 Task: Find connections with filter location Spárti with filter topic #technologywith filter profile language French with filter current company SLK with filter school JIS College of Engineering with filter industry Pharmaceutical Manufacturing with filter service category Market Research with filter keywords title Actor
Action: Mouse moved to (279, 199)
Screenshot: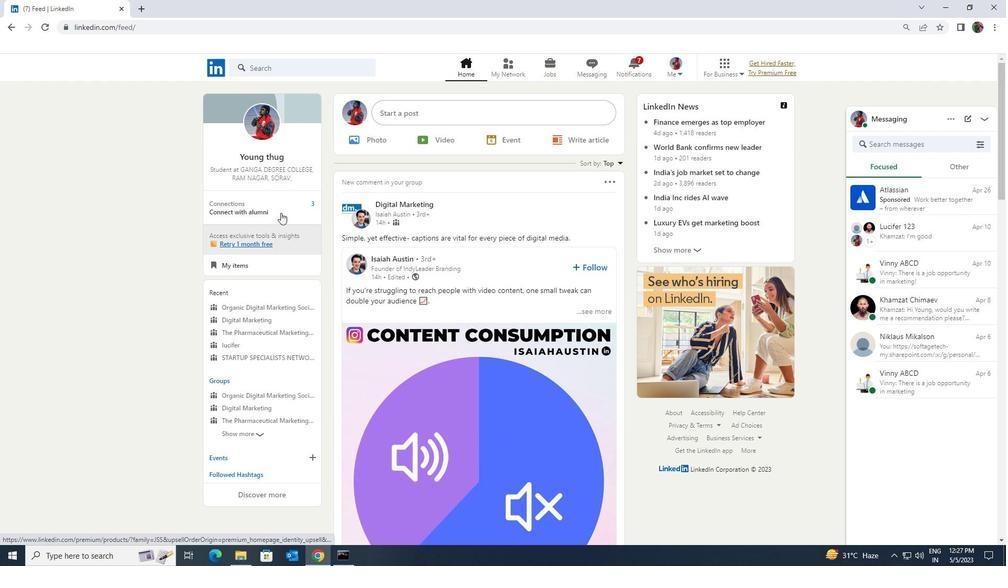
Action: Mouse pressed left at (279, 199)
Screenshot: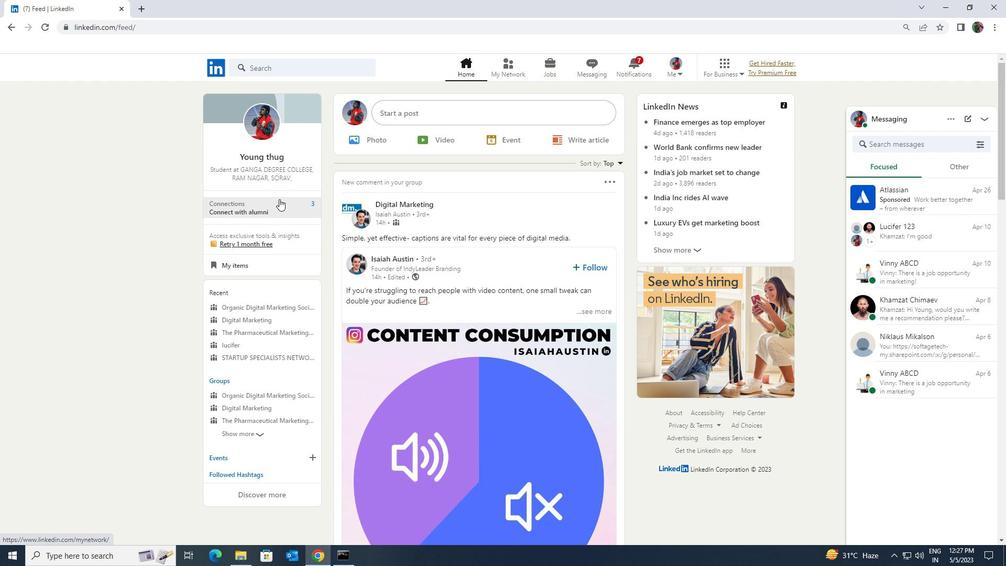 
Action: Mouse moved to (271, 127)
Screenshot: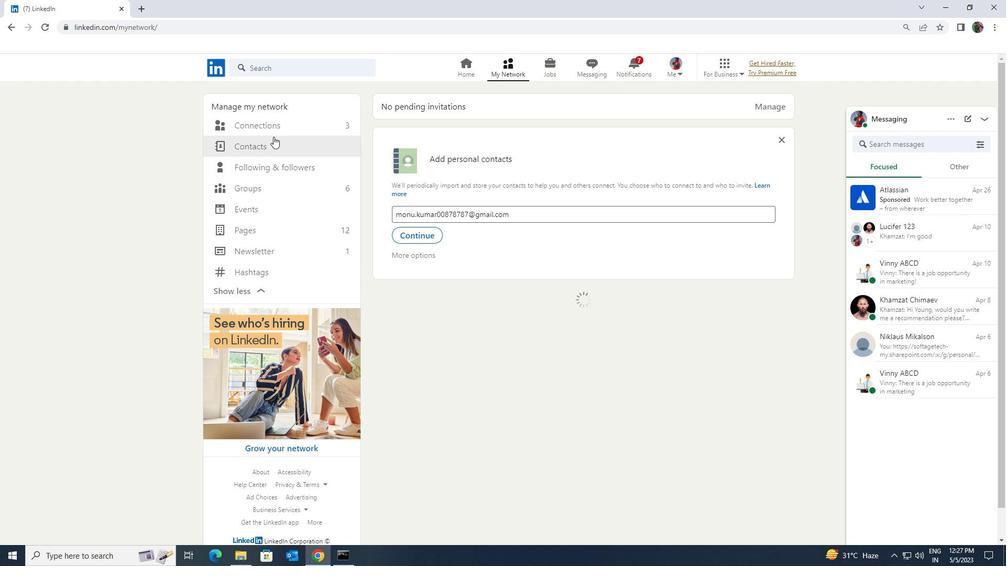 
Action: Mouse pressed left at (271, 127)
Screenshot: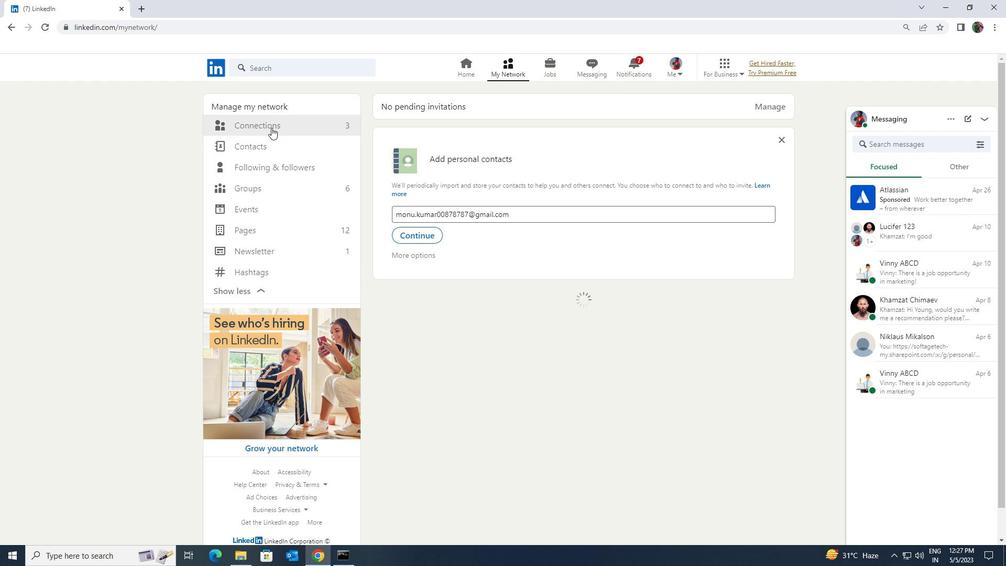 
Action: Mouse moved to (558, 122)
Screenshot: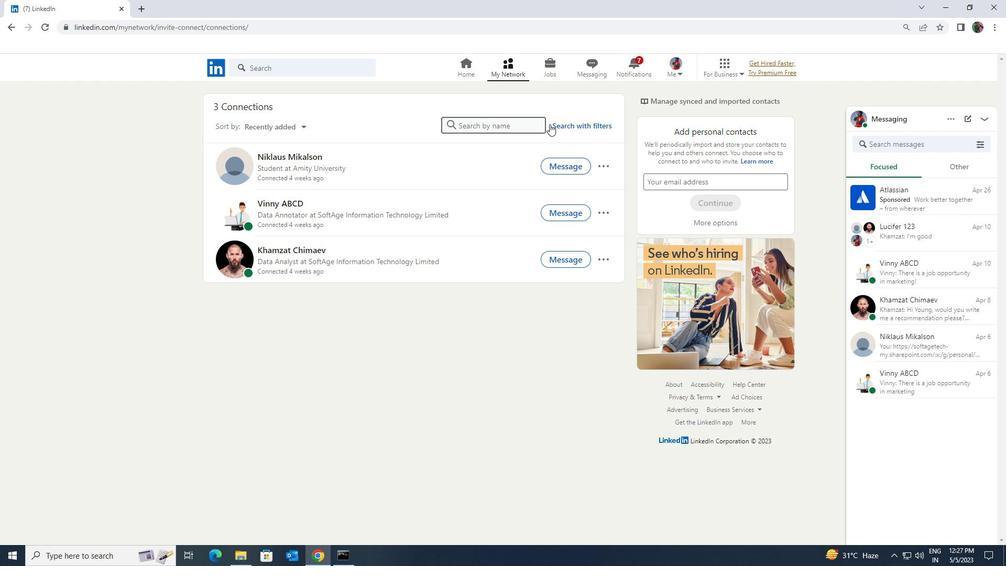 
Action: Mouse pressed left at (558, 122)
Screenshot: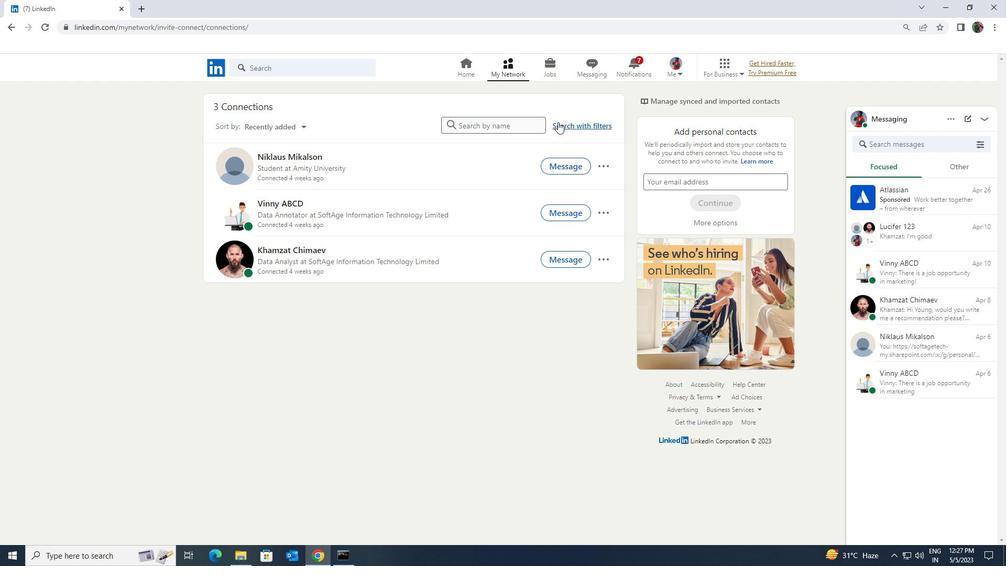 
Action: Mouse moved to (542, 96)
Screenshot: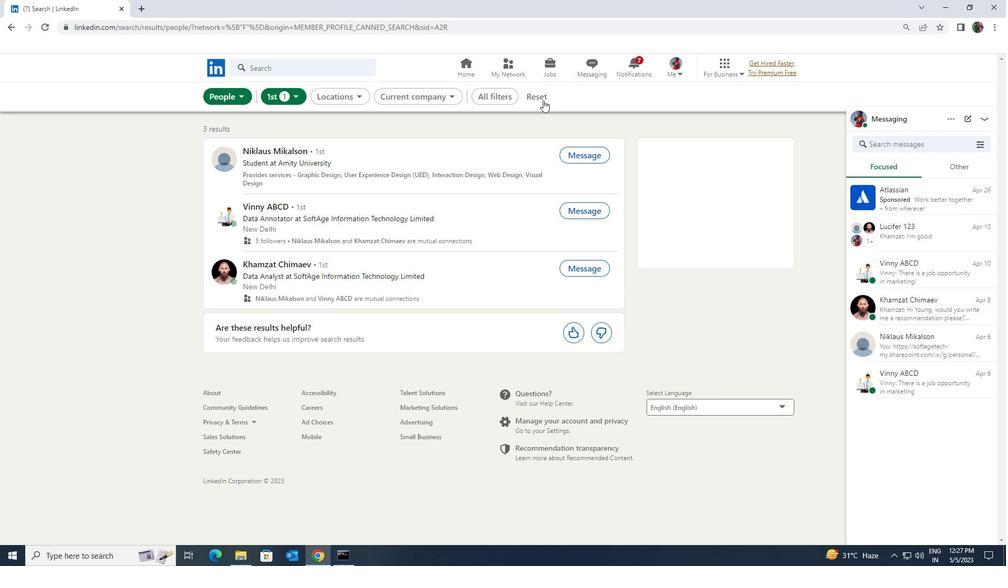 
Action: Mouse pressed left at (542, 96)
Screenshot: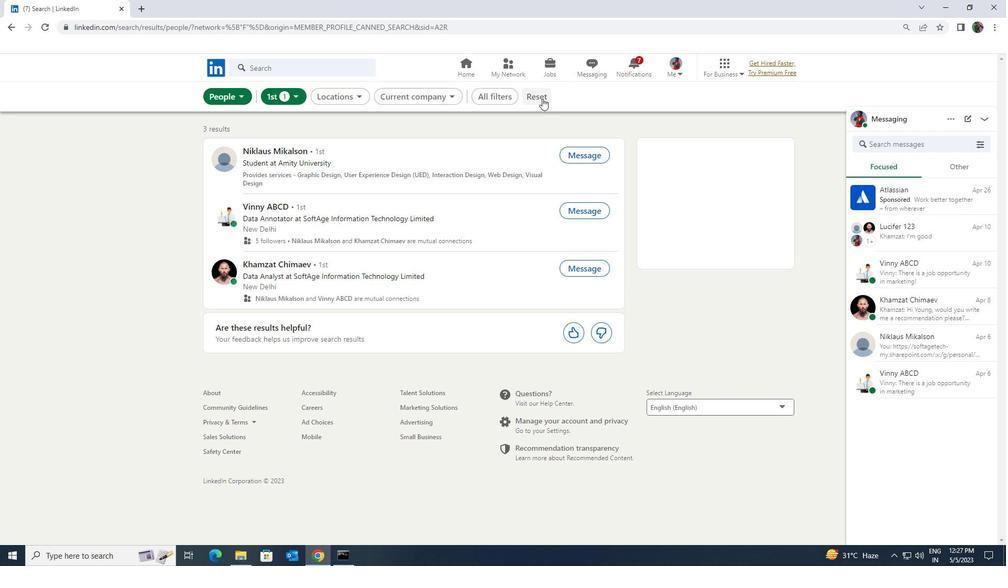 
Action: Mouse moved to (534, 98)
Screenshot: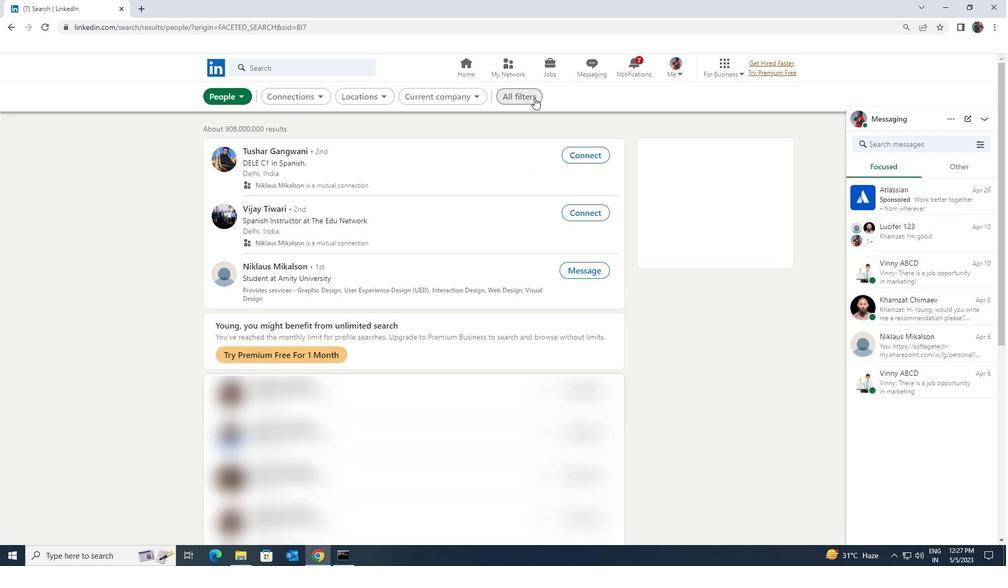 
Action: Mouse pressed left at (534, 98)
Screenshot: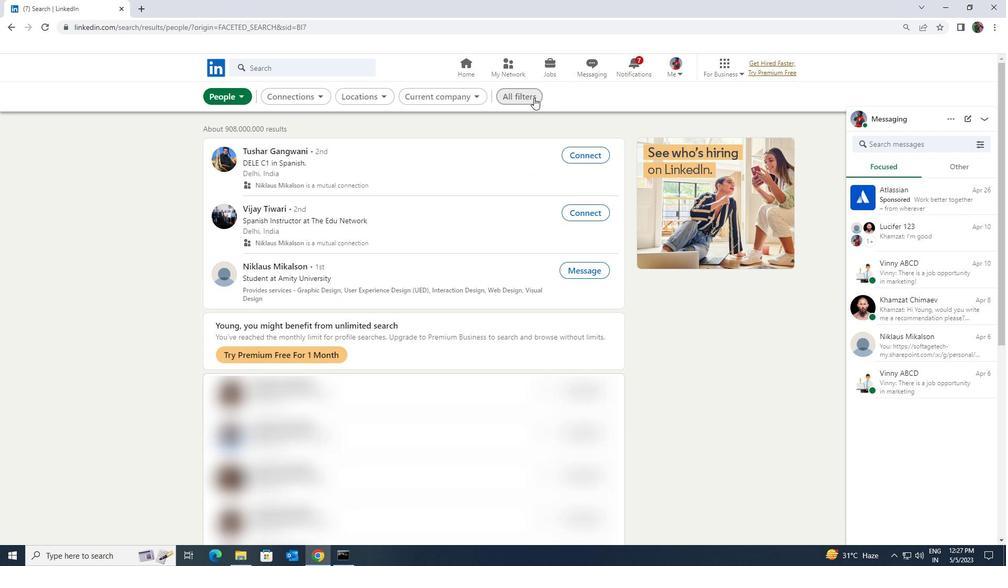 
Action: Mouse moved to (868, 406)
Screenshot: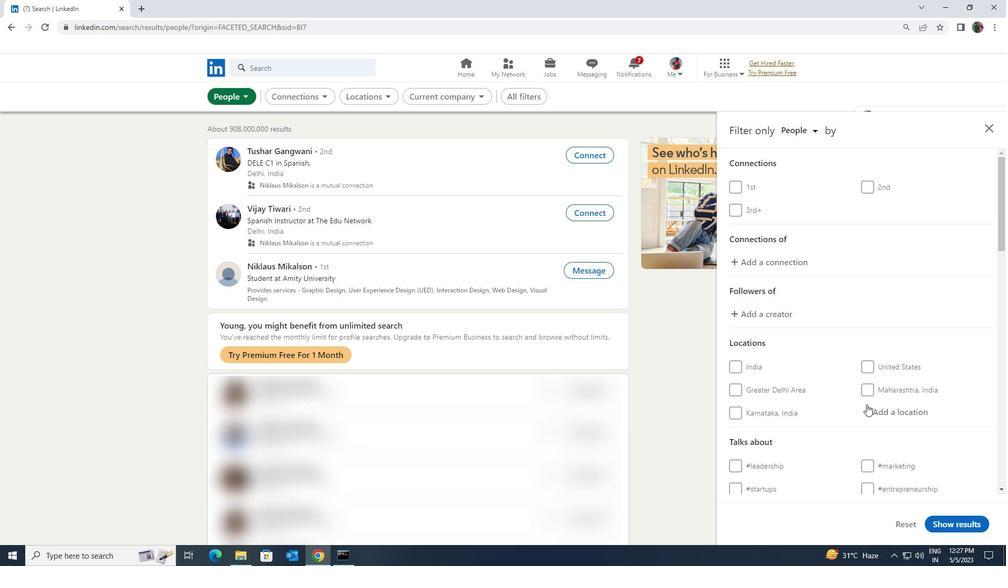 
Action: Mouse pressed left at (868, 406)
Screenshot: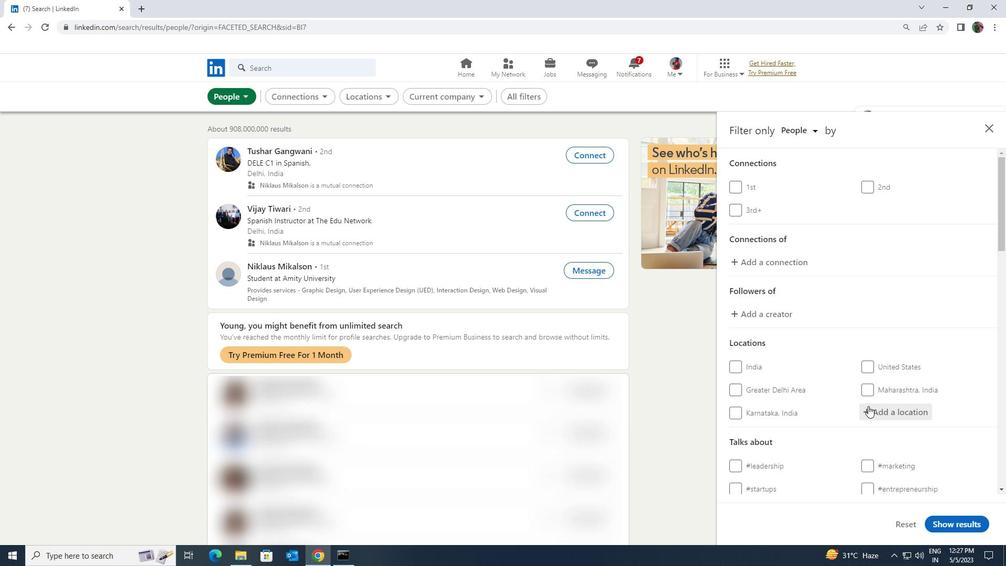 
Action: Mouse moved to (869, 406)
Screenshot: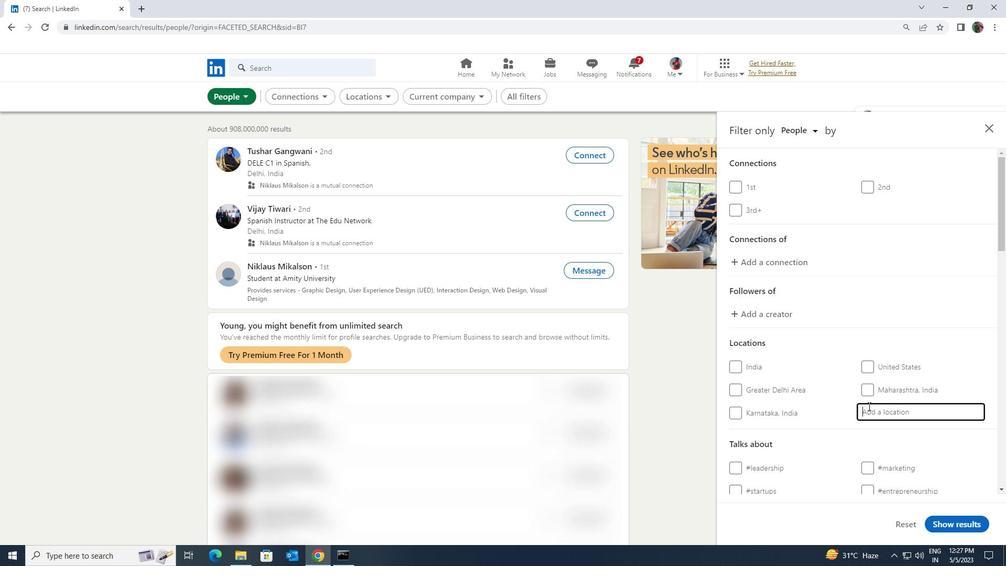 
Action: Key pressed <Key.shift><Key.shift><Key.shift>SPARTI
Screenshot: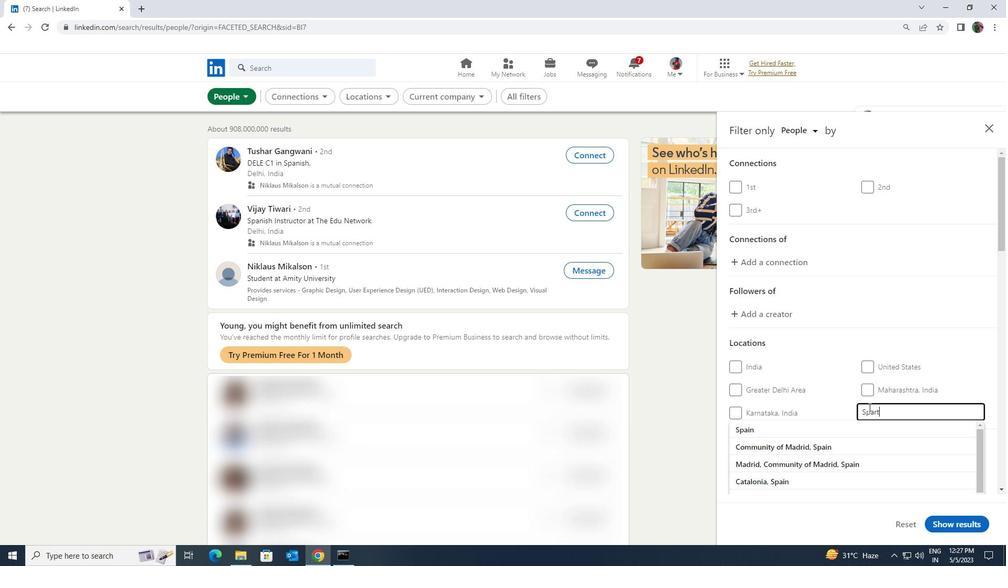 
Action: Mouse moved to (867, 420)
Screenshot: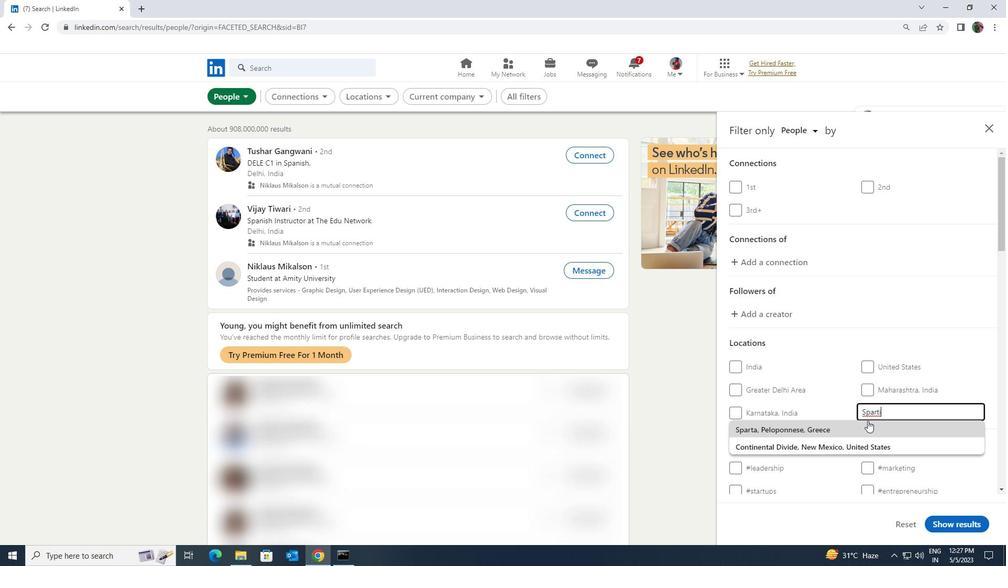 
Action: Mouse pressed left at (867, 420)
Screenshot: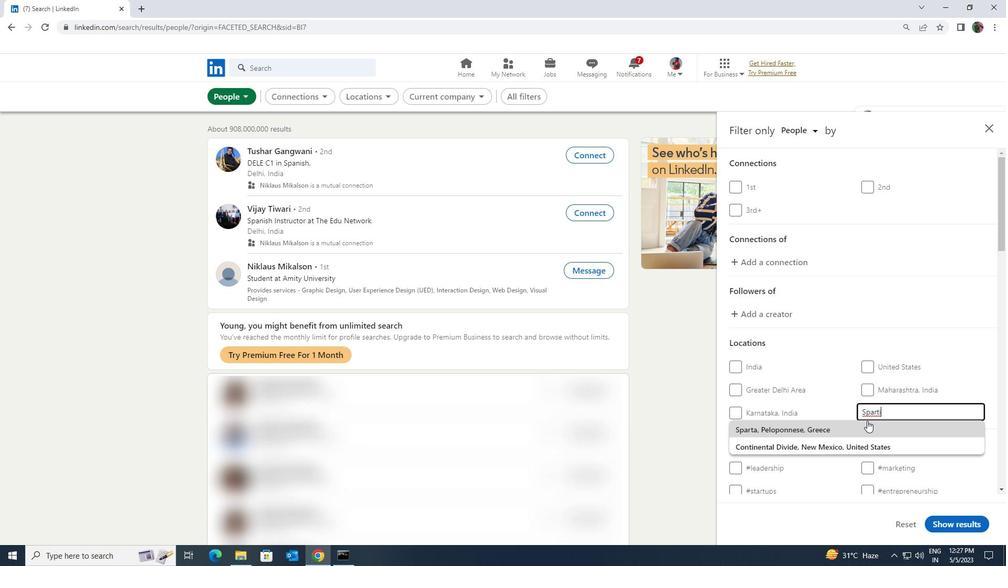 
Action: Mouse scrolled (867, 420) with delta (0, 0)
Screenshot: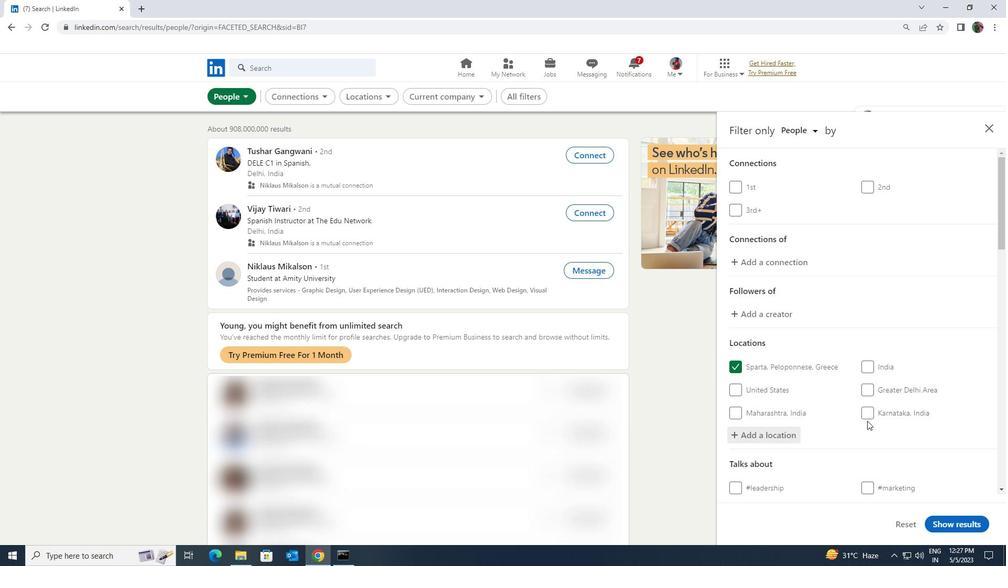 
Action: Mouse scrolled (867, 420) with delta (0, 0)
Screenshot: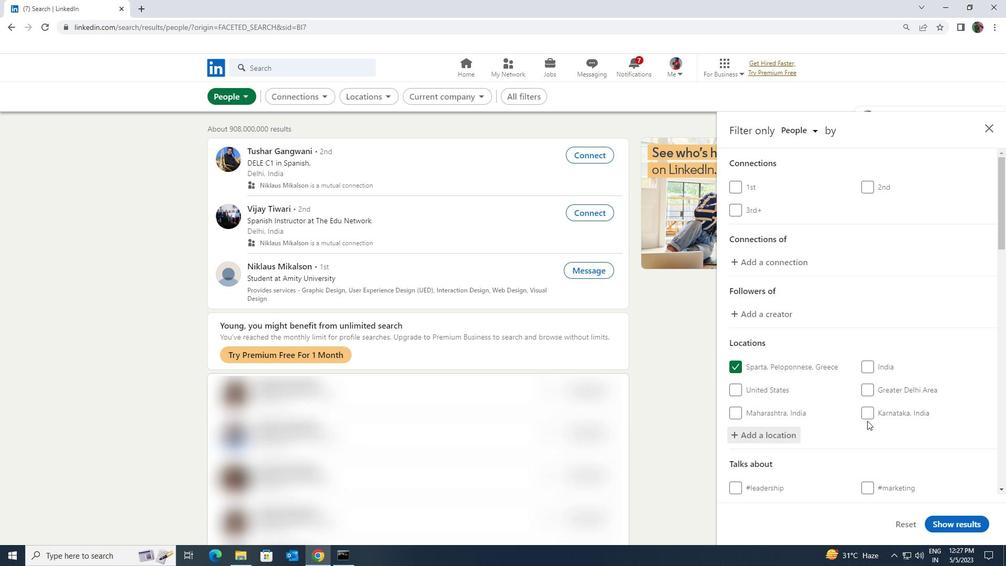 
Action: Mouse moved to (872, 421)
Screenshot: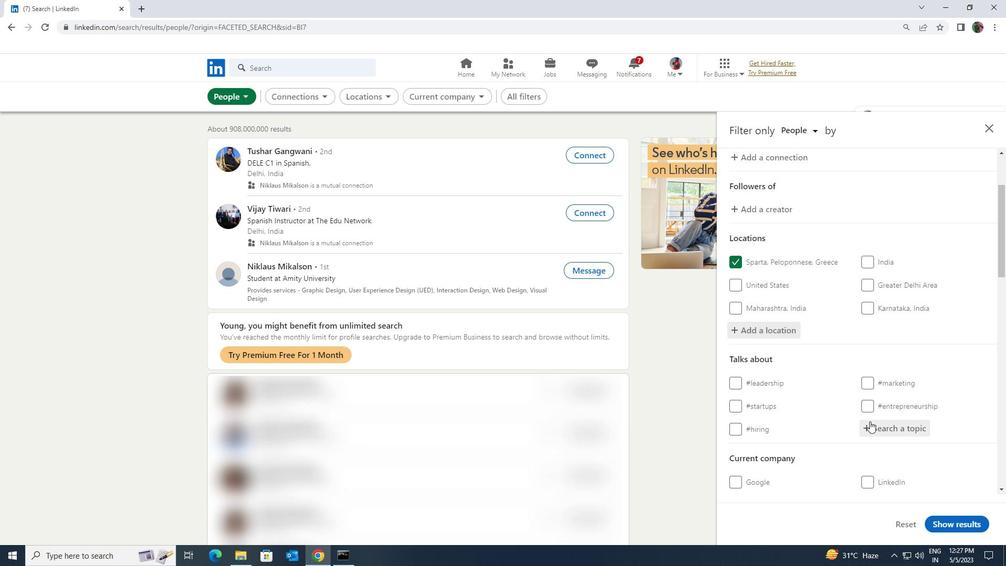 
Action: Mouse pressed left at (872, 421)
Screenshot: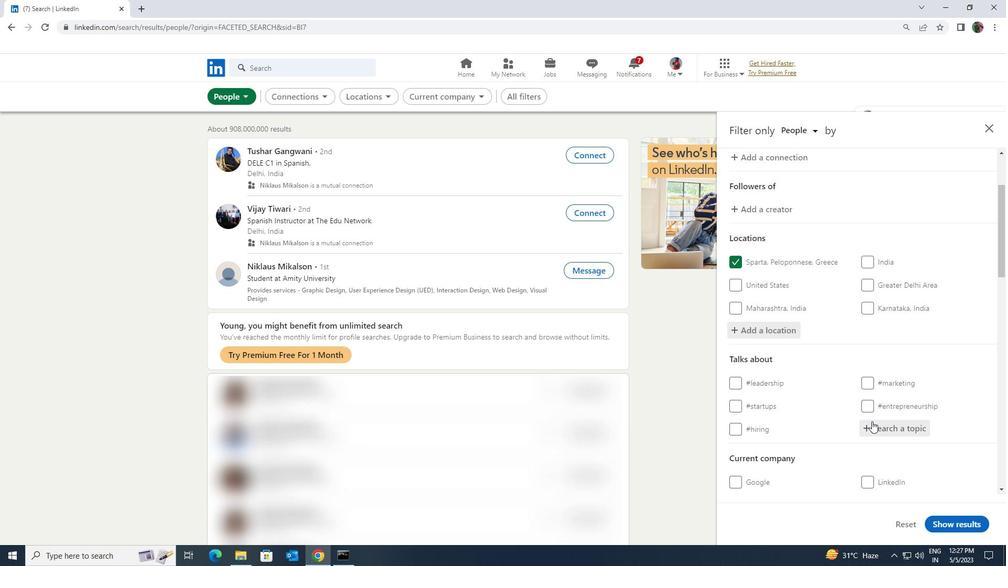 
Action: Key pressed <Key.shift><Key.shift><Key.shift><Key.shift>TECHNOLOGY
Screenshot: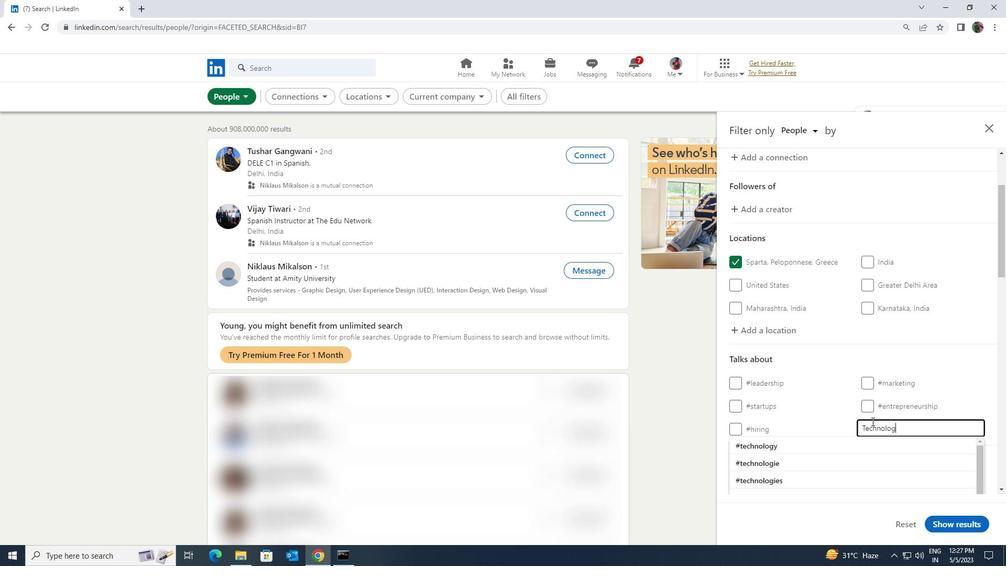 
Action: Mouse moved to (869, 439)
Screenshot: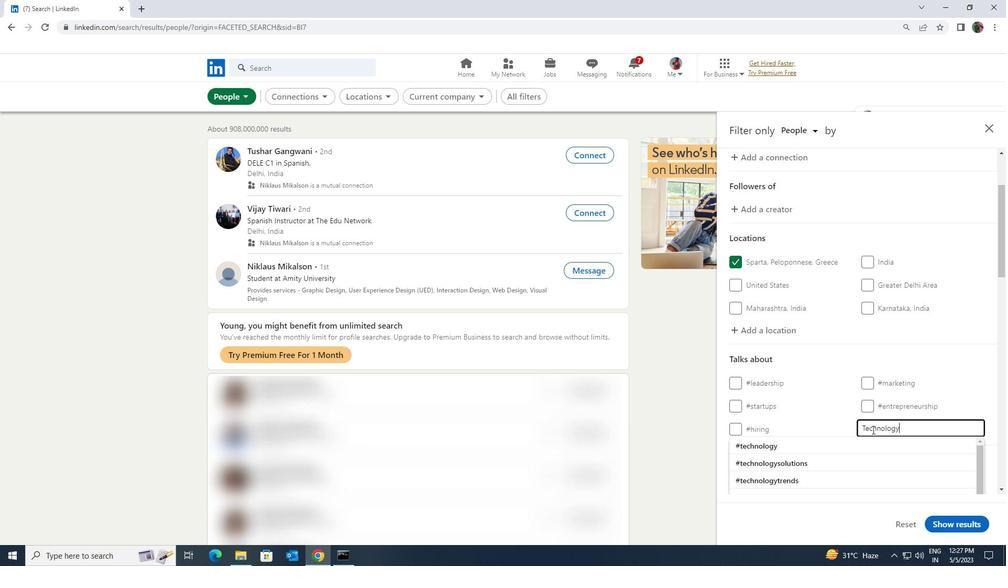 
Action: Mouse pressed left at (869, 439)
Screenshot: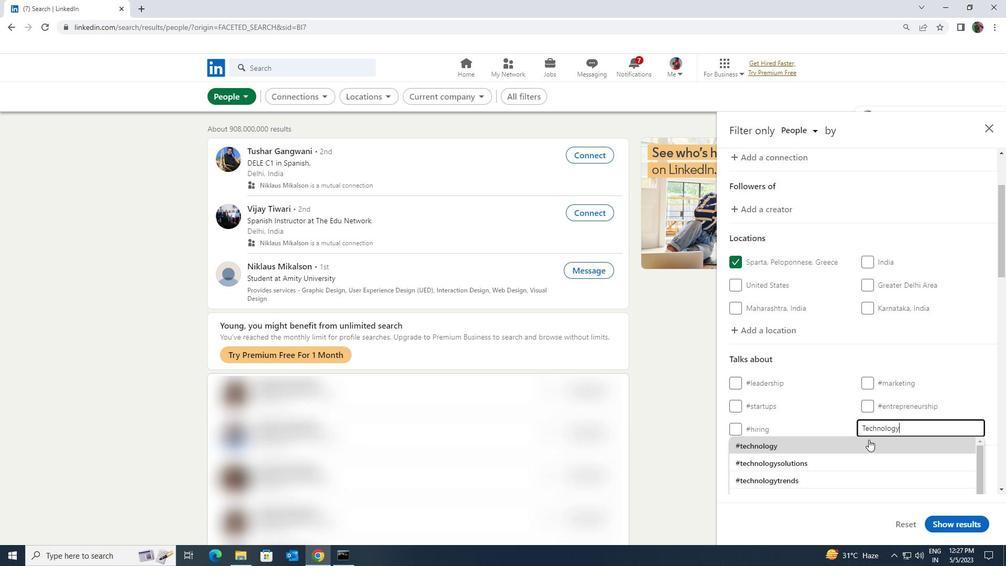 
Action: Mouse scrolled (869, 439) with delta (0, 0)
Screenshot: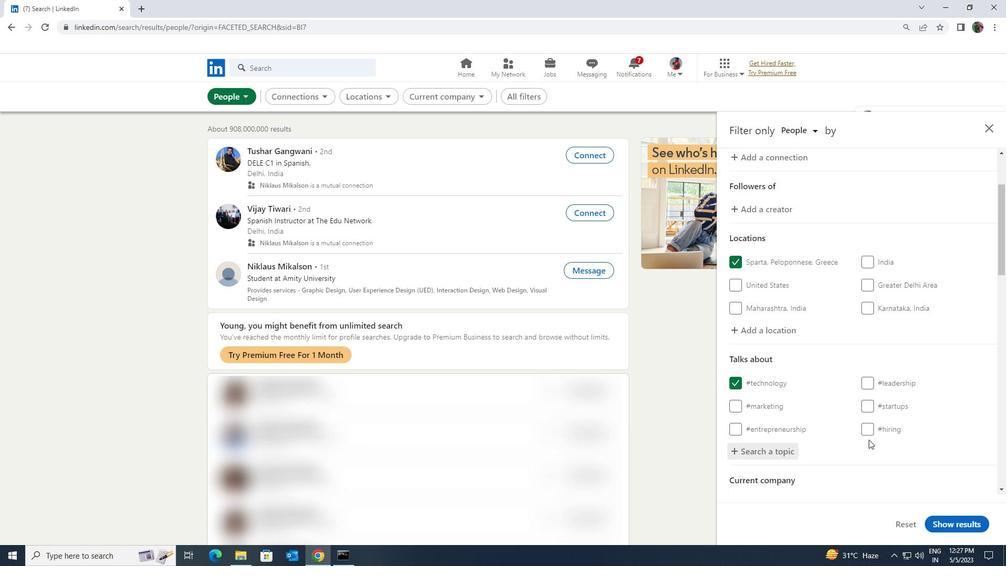 
Action: Mouse scrolled (869, 439) with delta (0, 0)
Screenshot: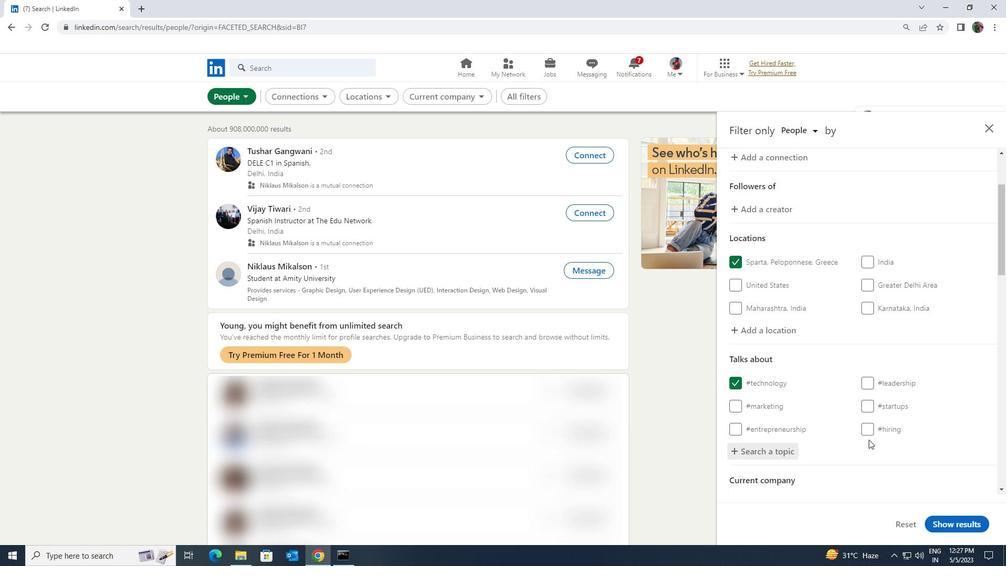 
Action: Mouse scrolled (869, 439) with delta (0, 0)
Screenshot: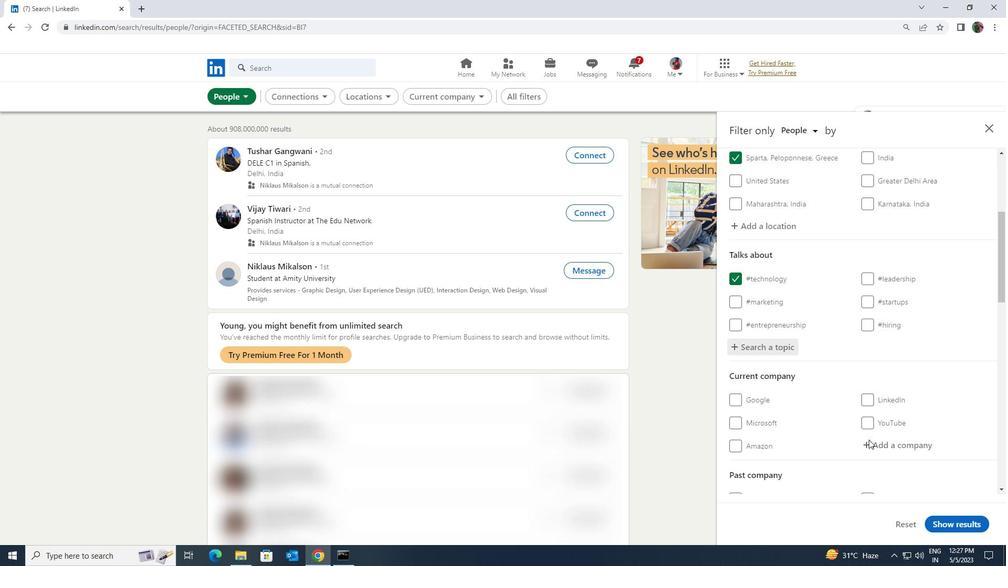 
Action: Mouse scrolled (869, 439) with delta (0, 0)
Screenshot: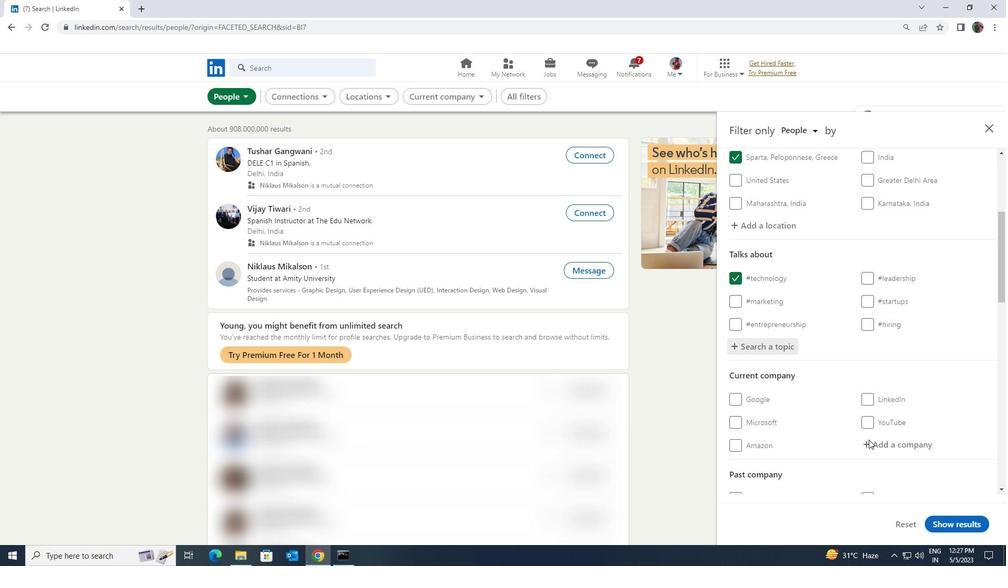 
Action: Mouse scrolled (869, 439) with delta (0, 0)
Screenshot: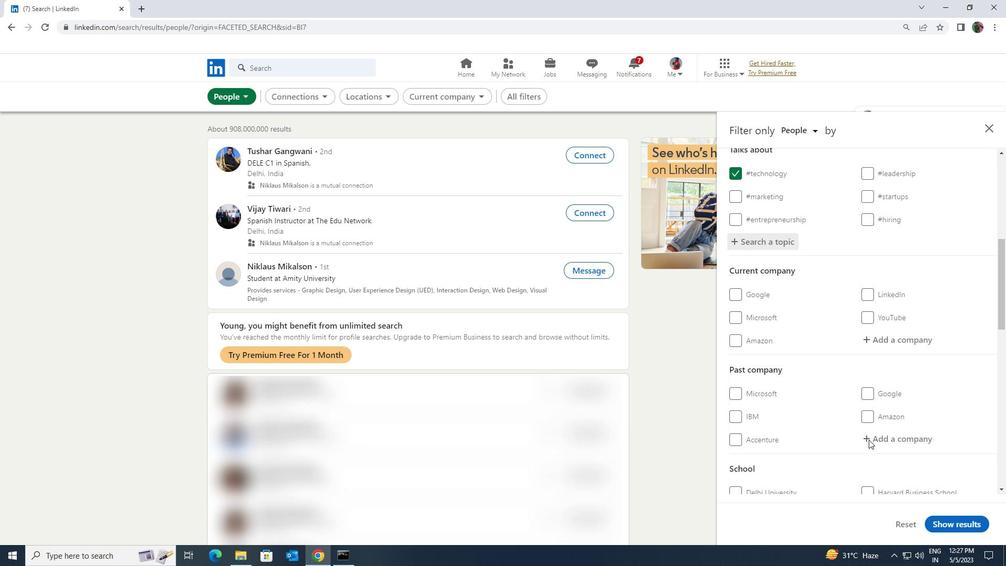 
Action: Mouse scrolled (869, 439) with delta (0, 0)
Screenshot: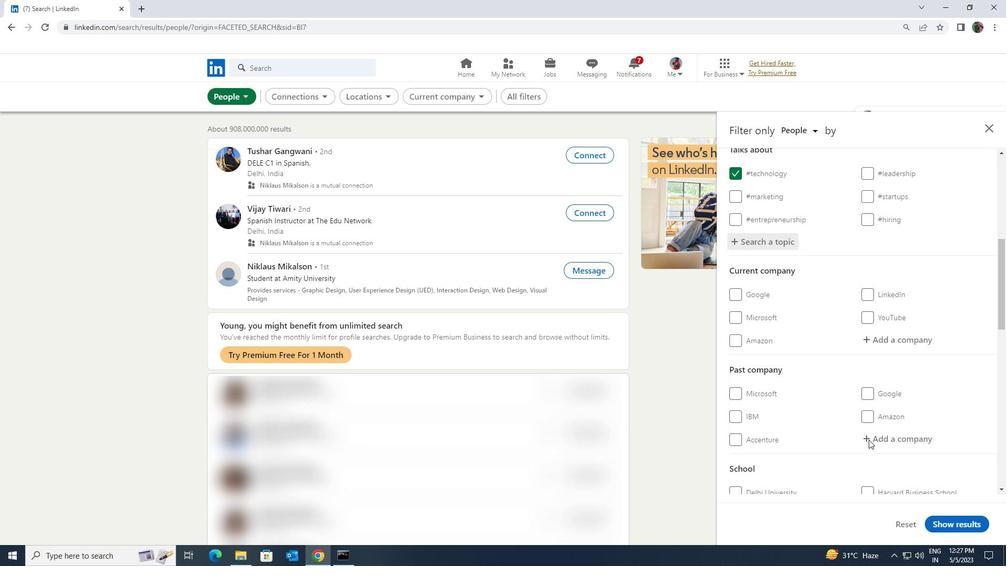 
Action: Mouse scrolled (869, 439) with delta (0, 0)
Screenshot: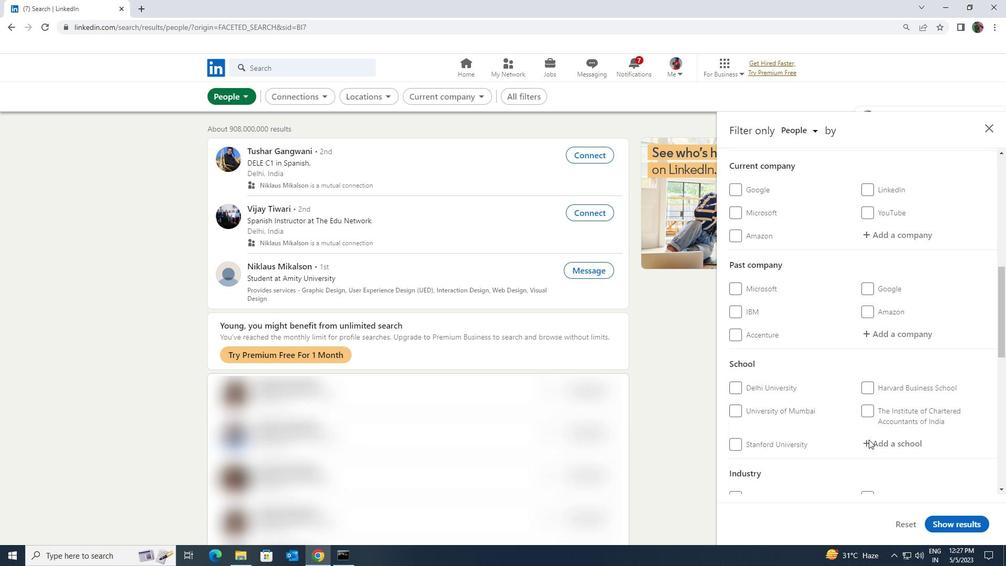 
Action: Mouse scrolled (869, 439) with delta (0, 0)
Screenshot: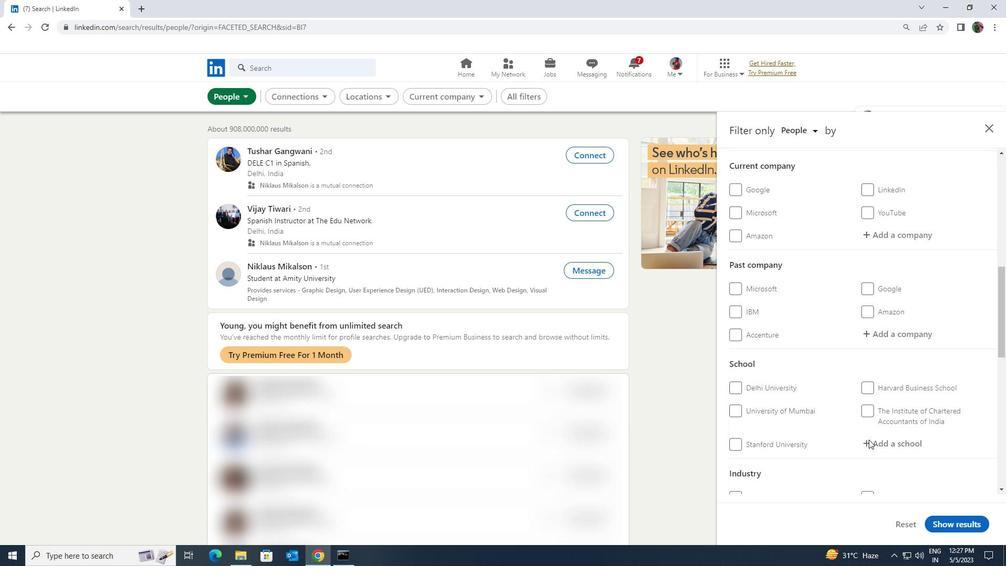 
Action: Mouse scrolled (869, 439) with delta (0, 0)
Screenshot: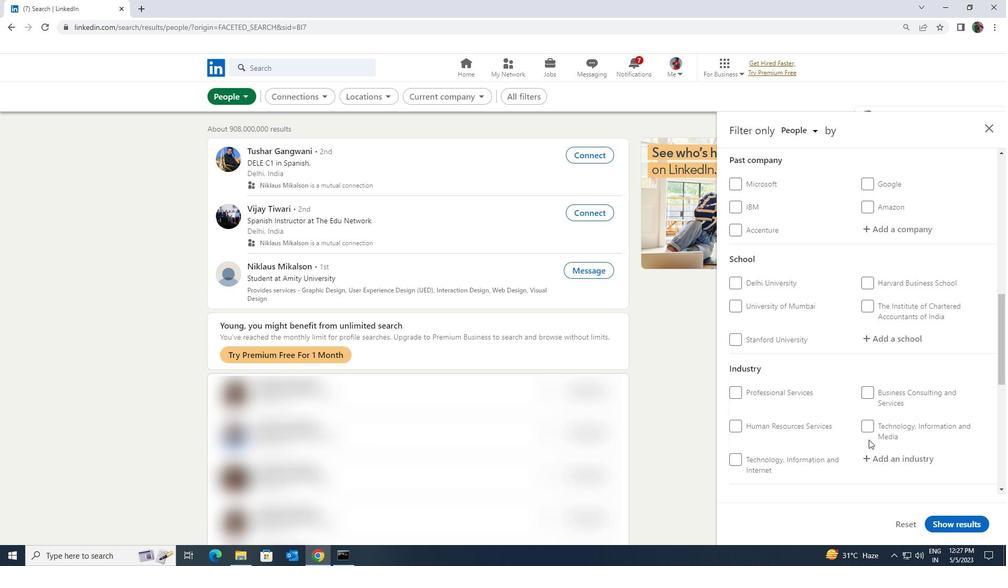 
Action: Mouse moved to (869, 465)
Screenshot: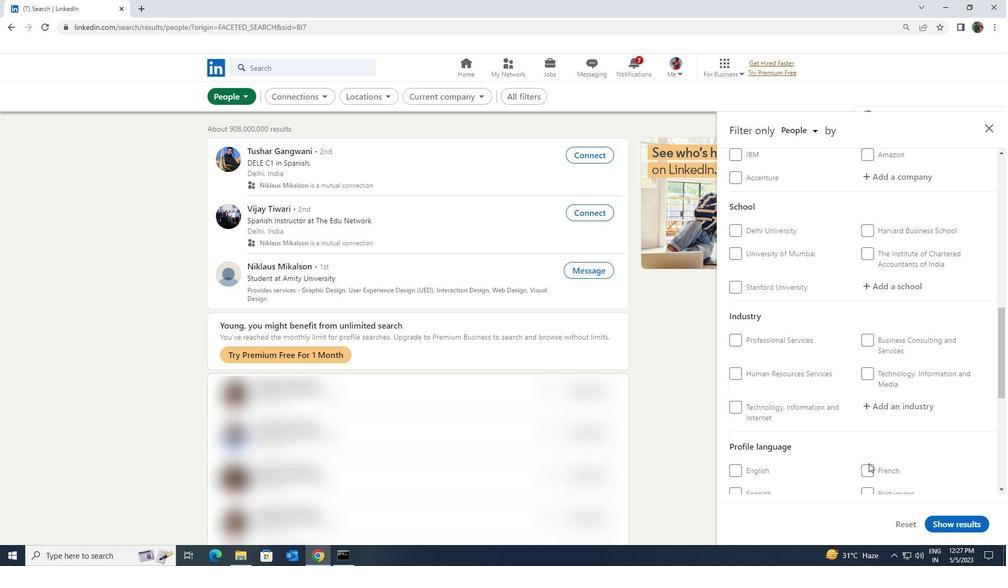 
Action: Mouse pressed left at (869, 465)
Screenshot: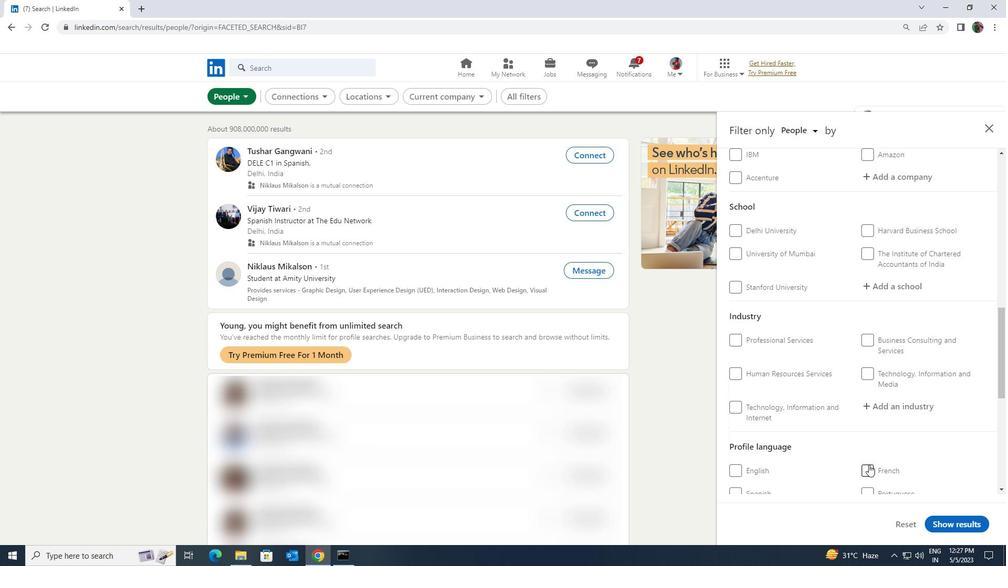 
Action: Mouse scrolled (869, 465) with delta (0, 0)
Screenshot: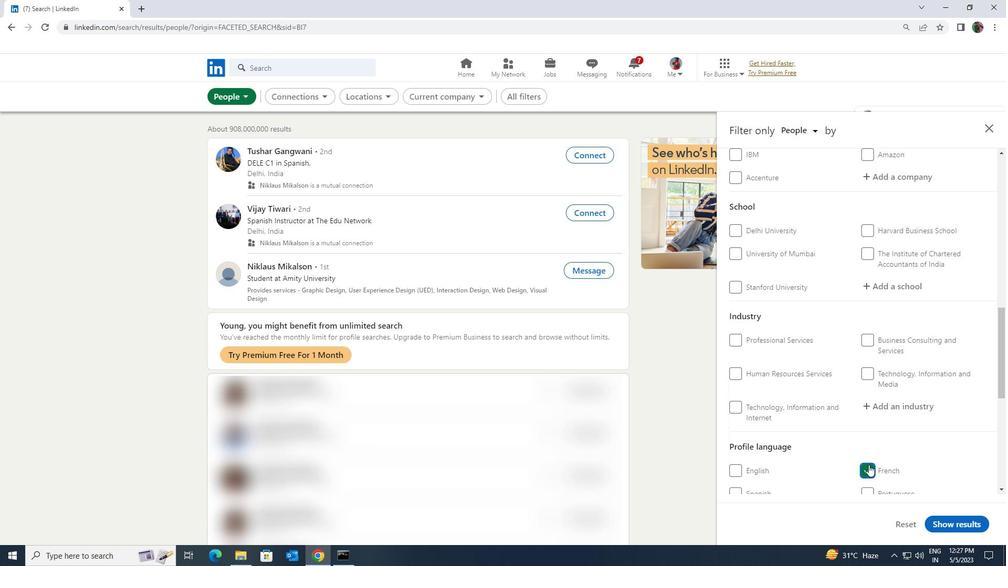 
Action: Mouse scrolled (869, 465) with delta (0, 0)
Screenshot: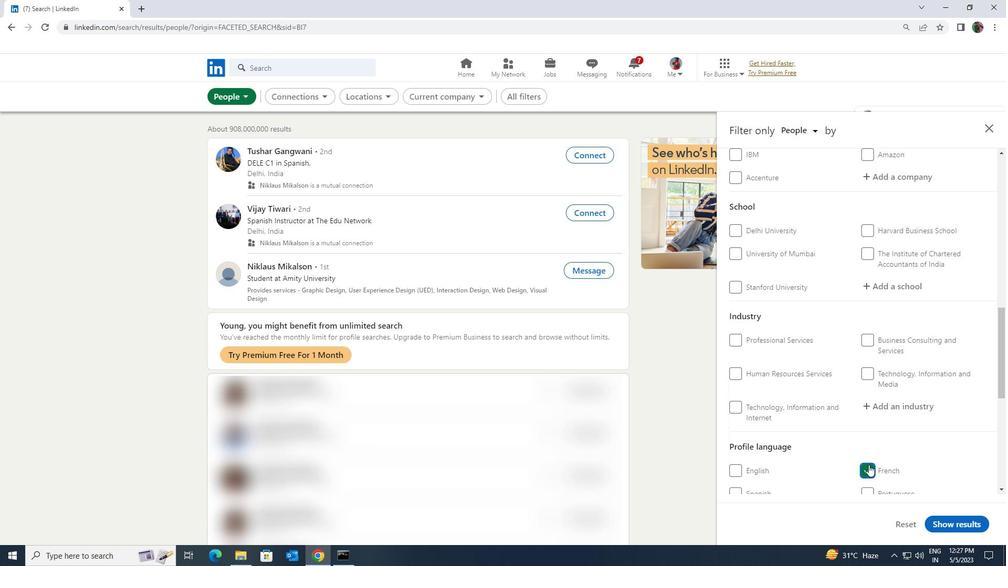 
Action: Mouse scrolled (869, 465) with delta (0, 0)
Screenshot: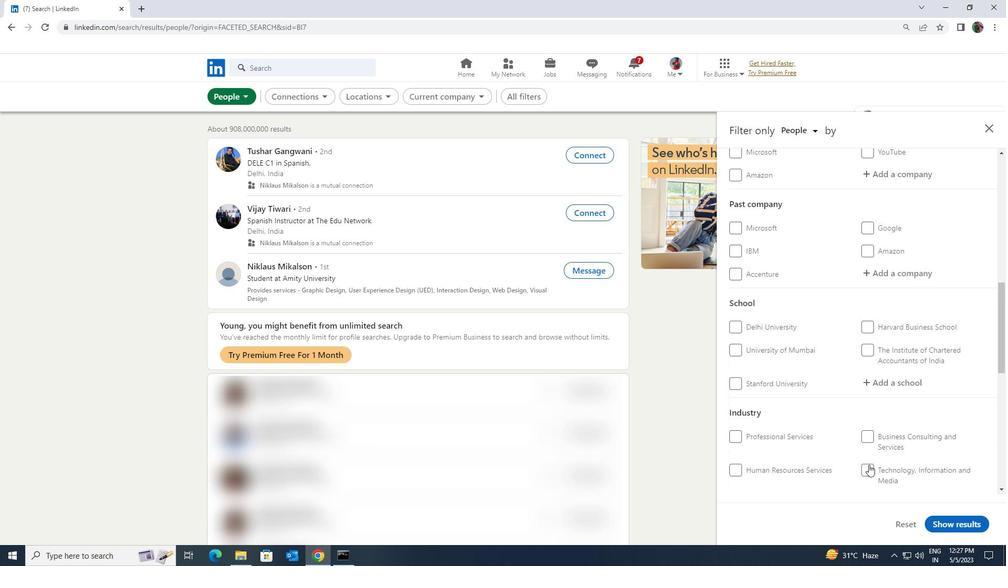 
Action: Mouse scrolled (869, 465) with delta (0, 0)
Screenshot: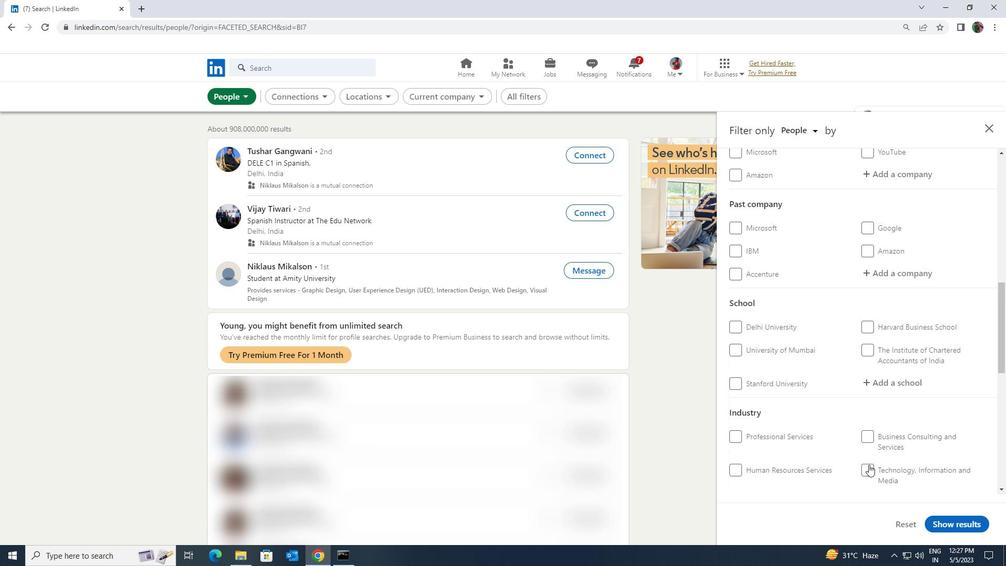 
Action: Mouse scrolled (869, 465) with delta (0, 0)
Screenshot: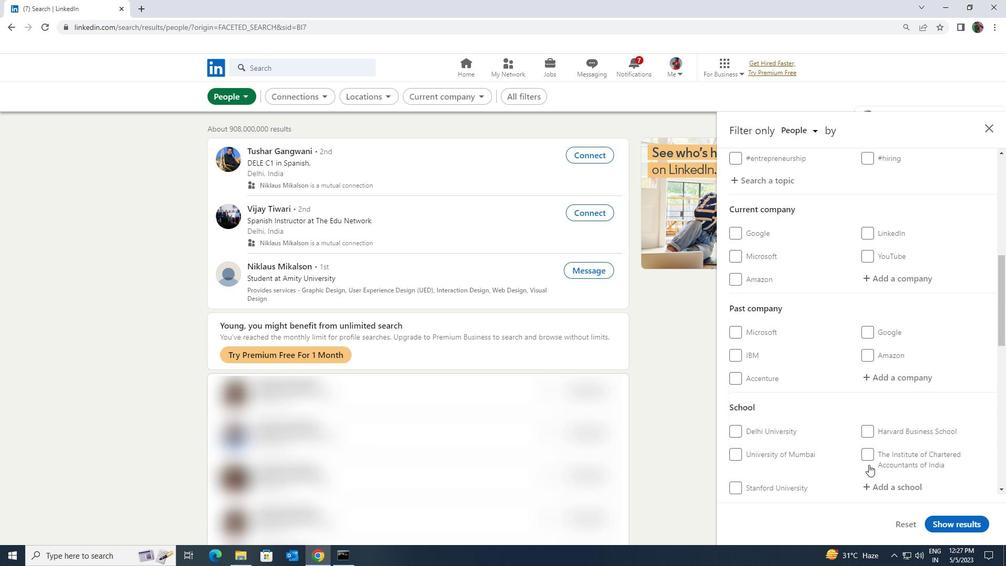 
Action: Mouse scrolled (869, 465) with delta (0, 0)
Screenshot: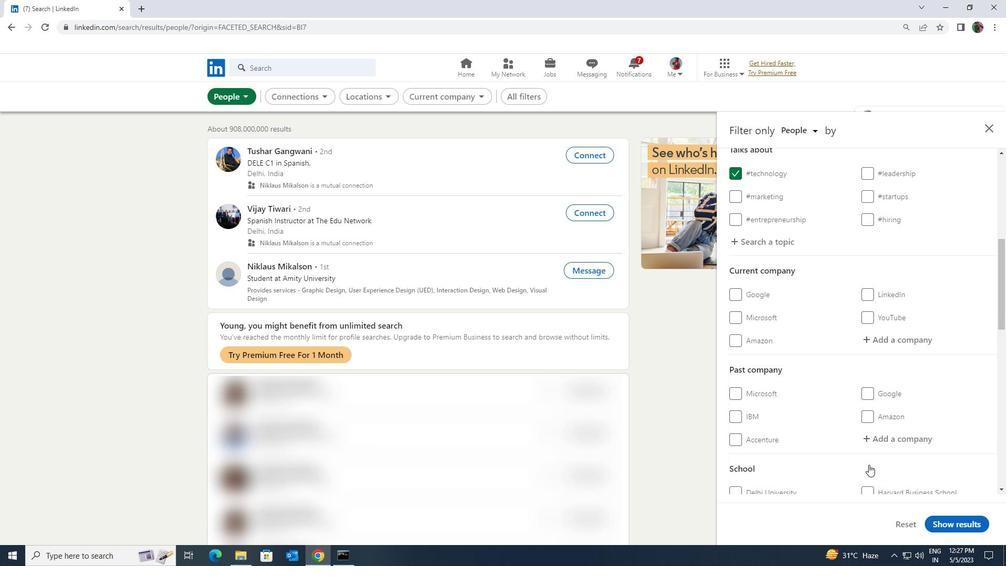 
Action: Mouse scrolled (869, 465) with delta (0, 0)
Screenshot: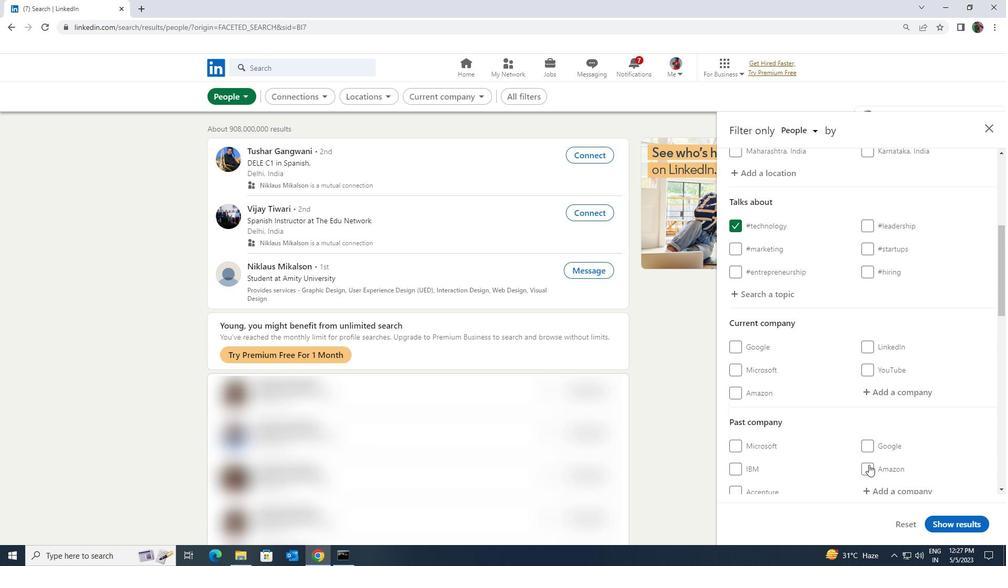
Action: Mouse moved to (871, 450)
Screenshot: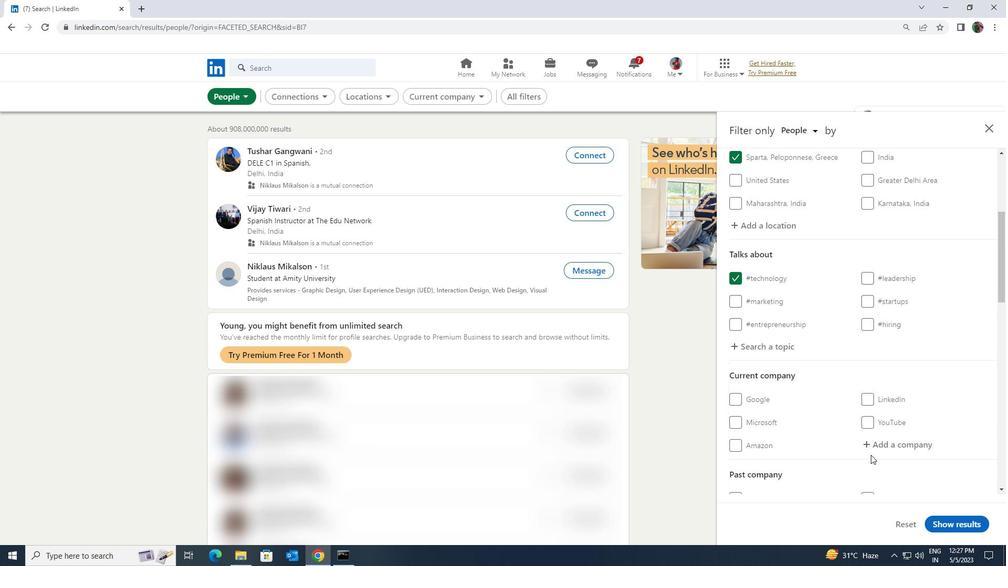 
Action: Mouse pressed left at (871, 450)
Screenshot: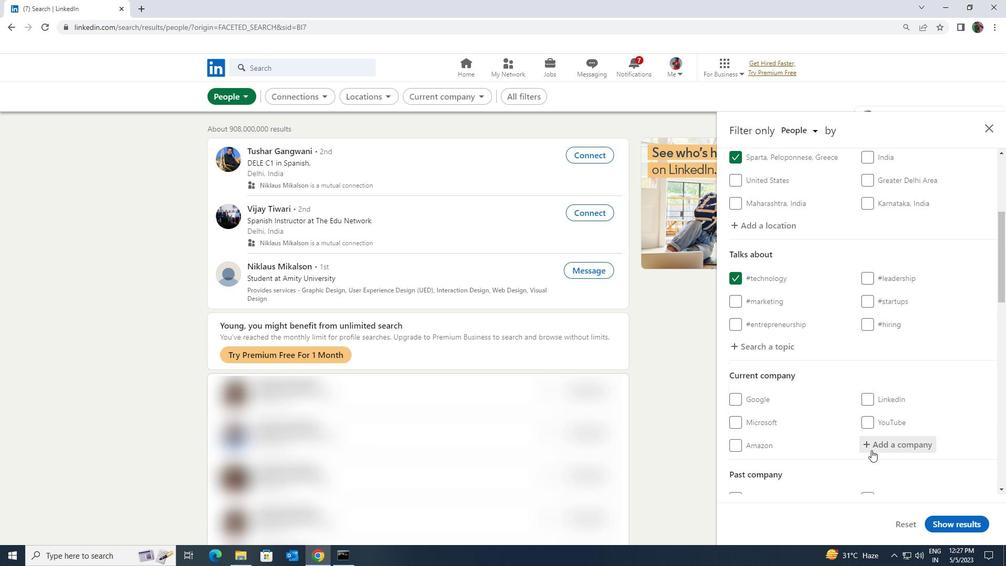 
Action: Key pressed <Key.shift>SLK
Screenshot: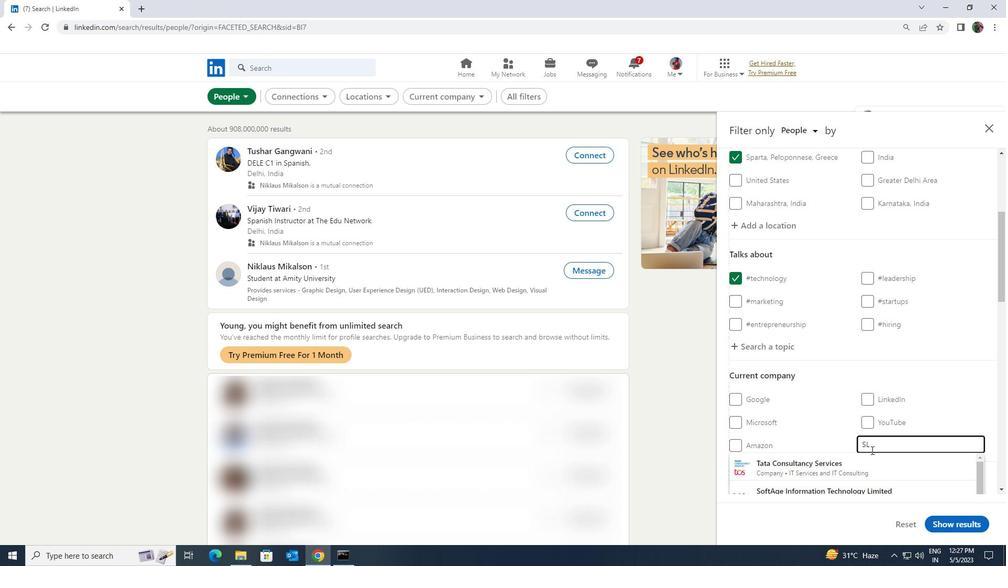 
Action: Mouse moved to (867, 457)
Screenshot: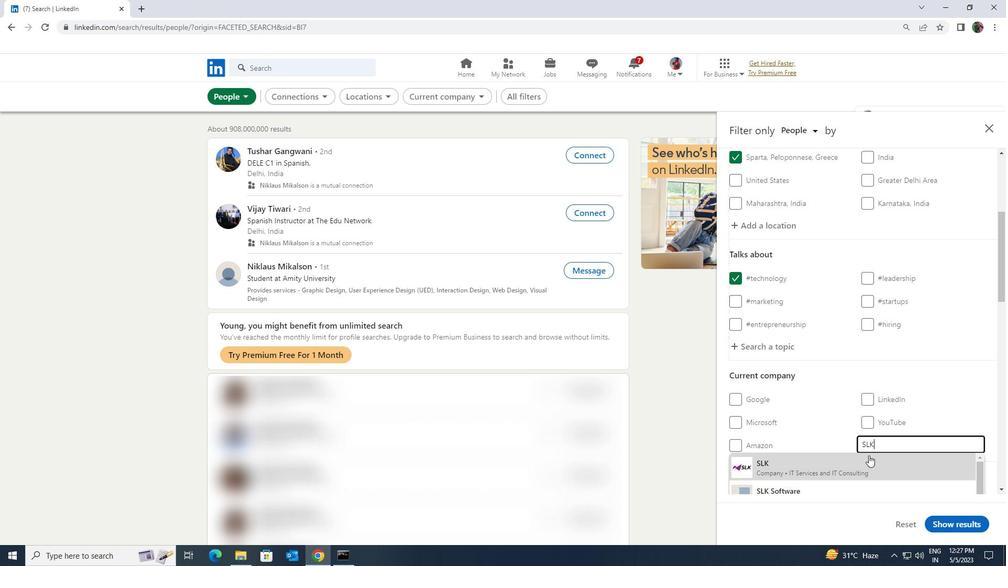 
Action: Mouse pressed left at (867, 457)
Screenshot: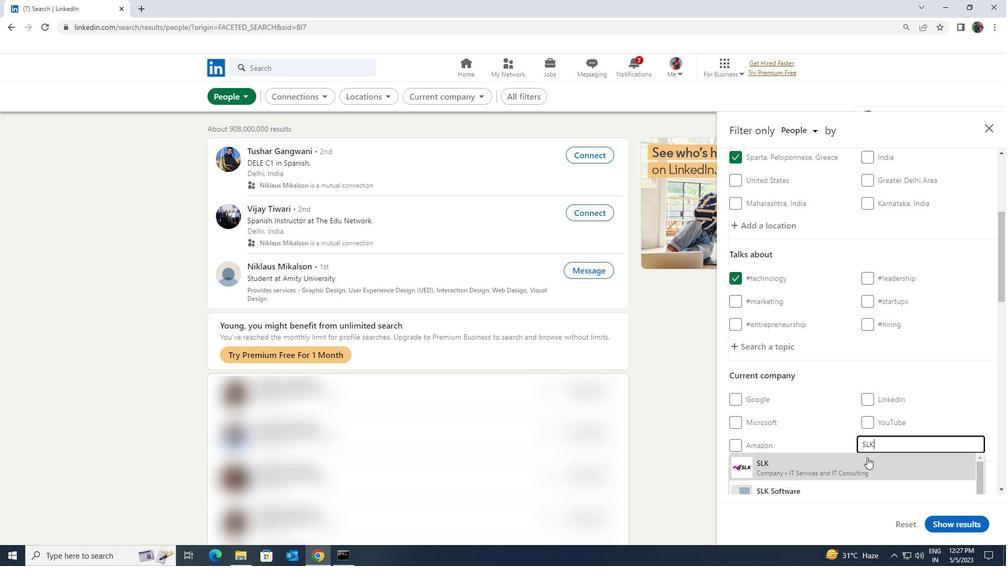 
Action: Mouse scrolled (867, 457) with delta (0, 0)
Screenshot: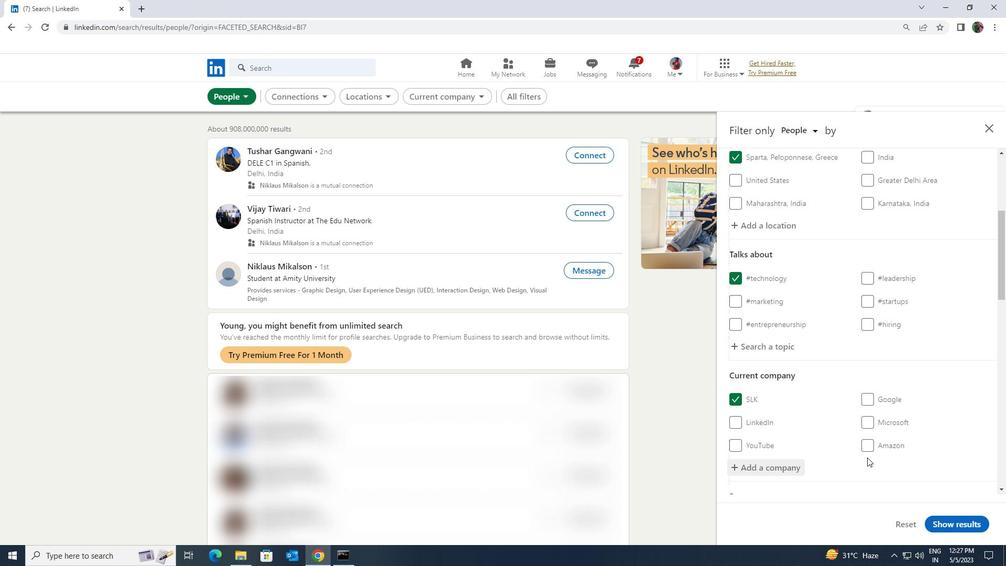 
Action: Mouse moved to (867, 456)
Screenshot: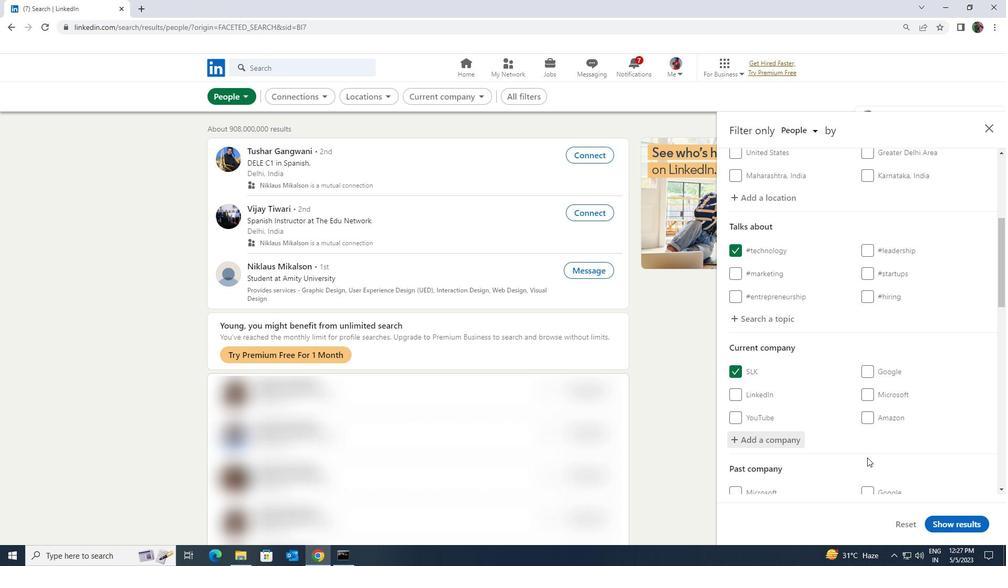 
Action: Mouse scrolled (867, 456) with delta (0, 0)
Screenshot: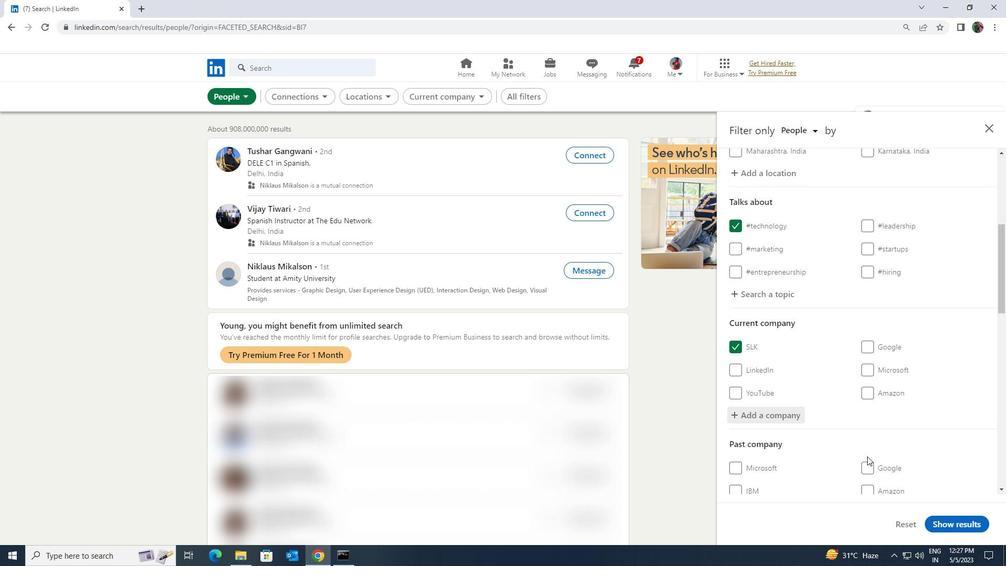 
Action: Mouse scrolled (867, 456) with delta (0, 0)
Screenshot: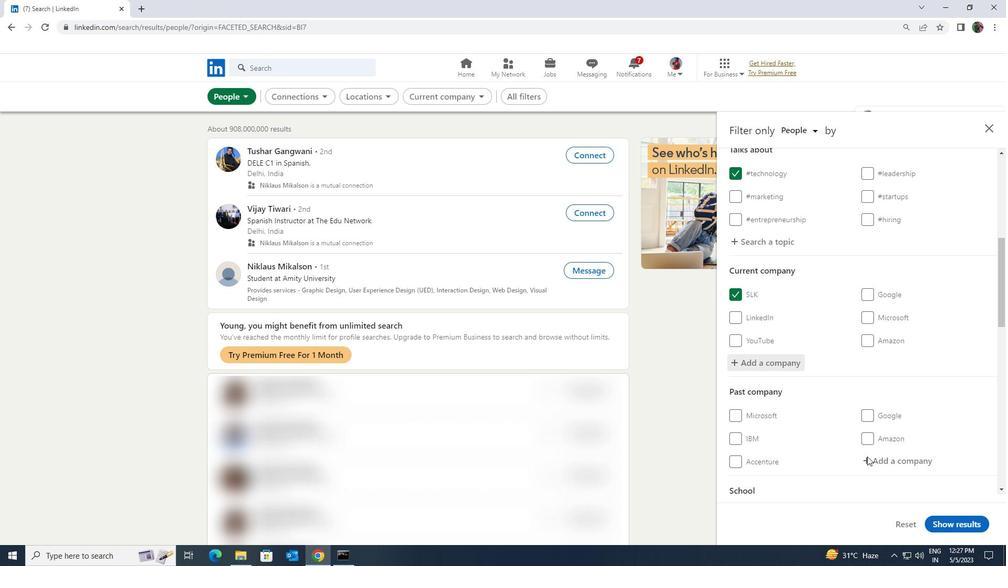 
Action: Mouse scrolled (867, 456) with delta (0, 0)
Screenshot: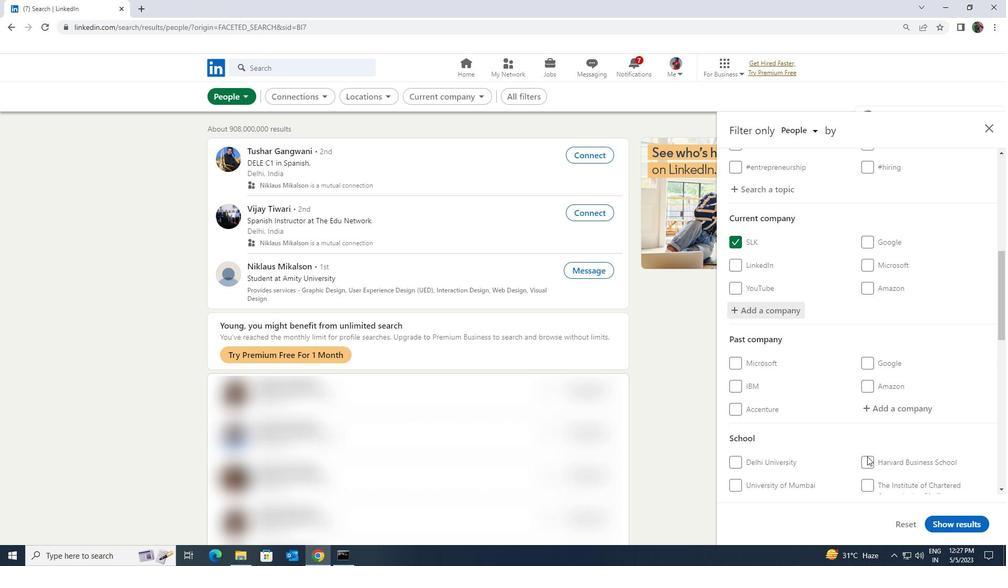 
Action: Mouse scrolled (867, 456) with delta (0, 0)
Screenshot: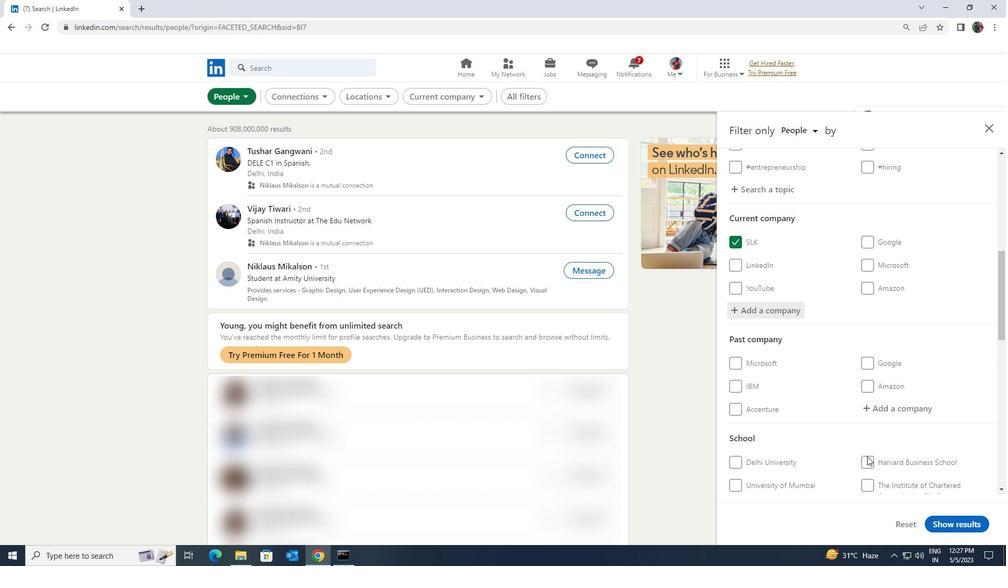 
Action: Mouse moved to (880, 413)
Screenshot: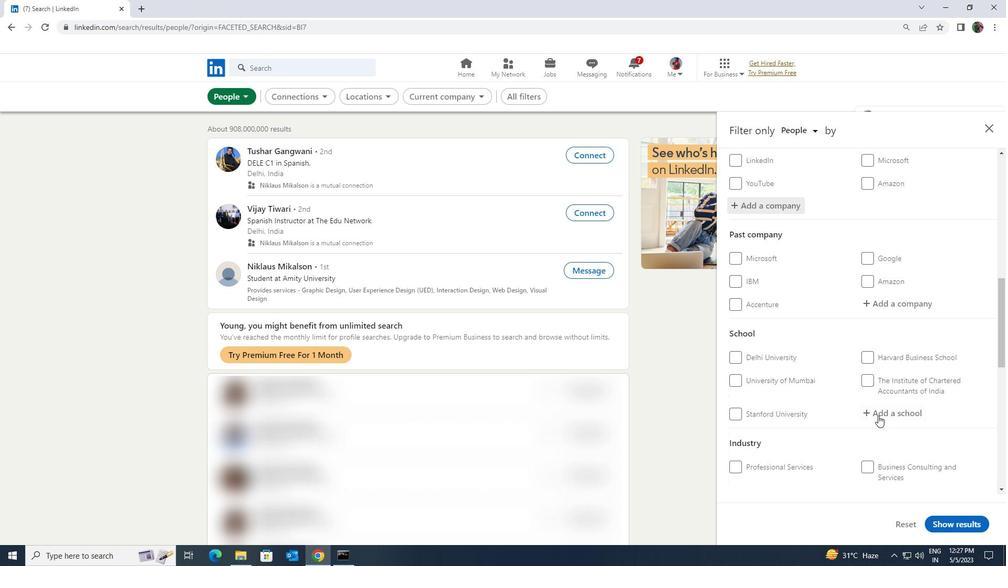 
Action: Mouse pressed left at (880, 413)
Screenshot: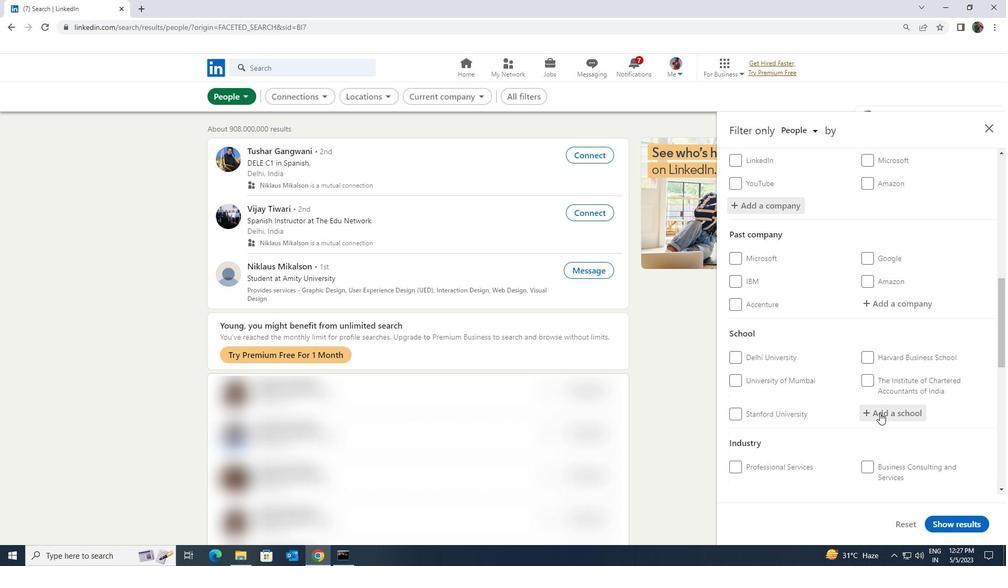 
Action: Key pressed <Key.shift><Key.shift><Key.shift><Key.shift><Key.shift><Key.shift><Key.shift><Key.shift><Key.shift><Key.shift>JIS<Key.space><Key.shift>COLL
Screenshot: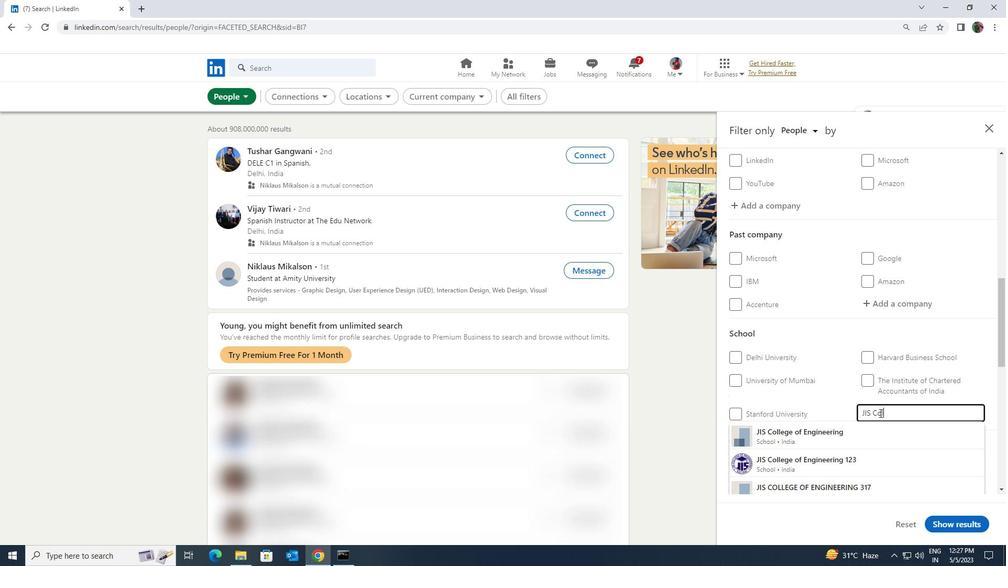 
Action: Mouse moved to (879, 426)
Screenshot: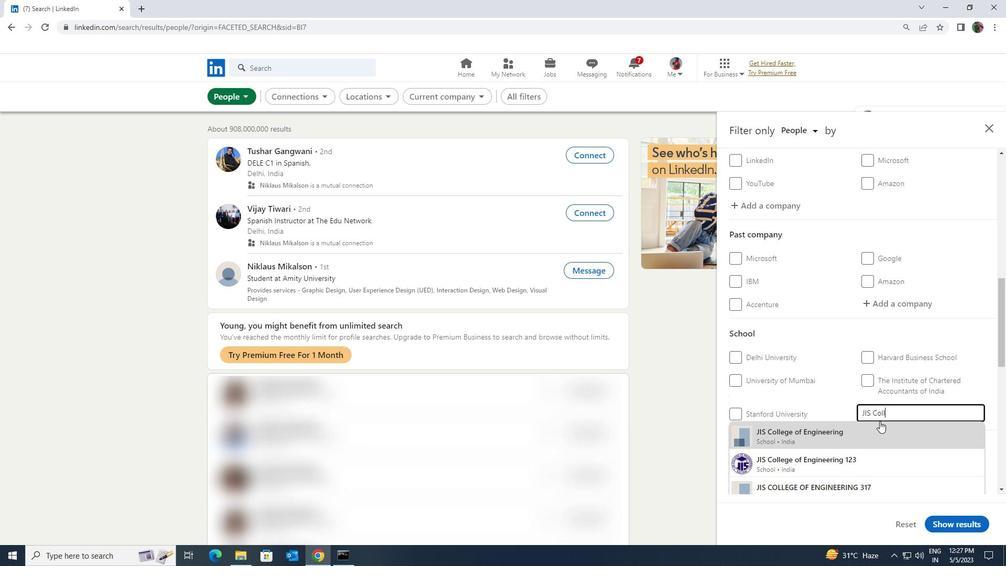 
Action: Mouse pressed left at (879, 426)
Screenshot: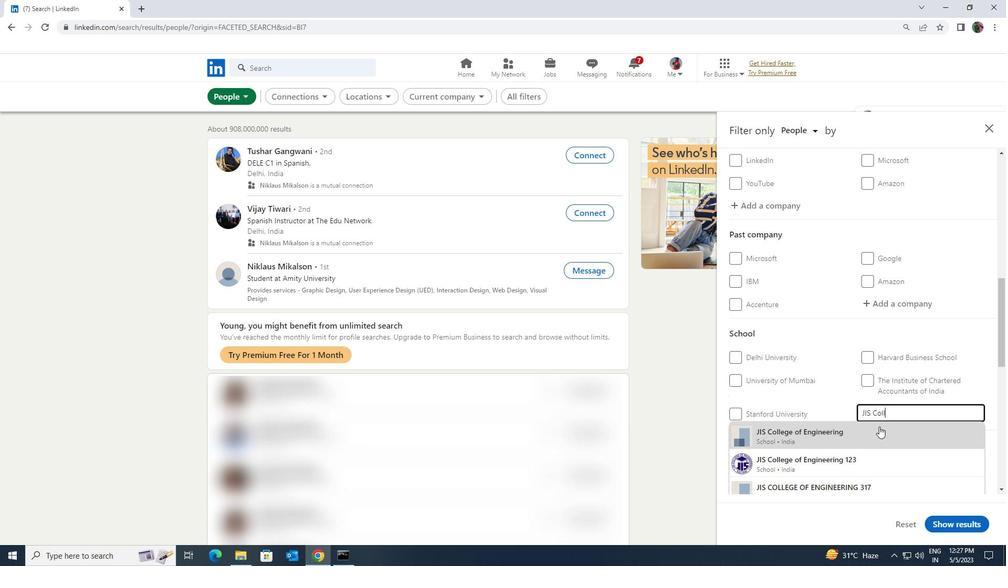 
Action: Mouse scrolled (879, 426) with delta (0, 0)
Screenshot: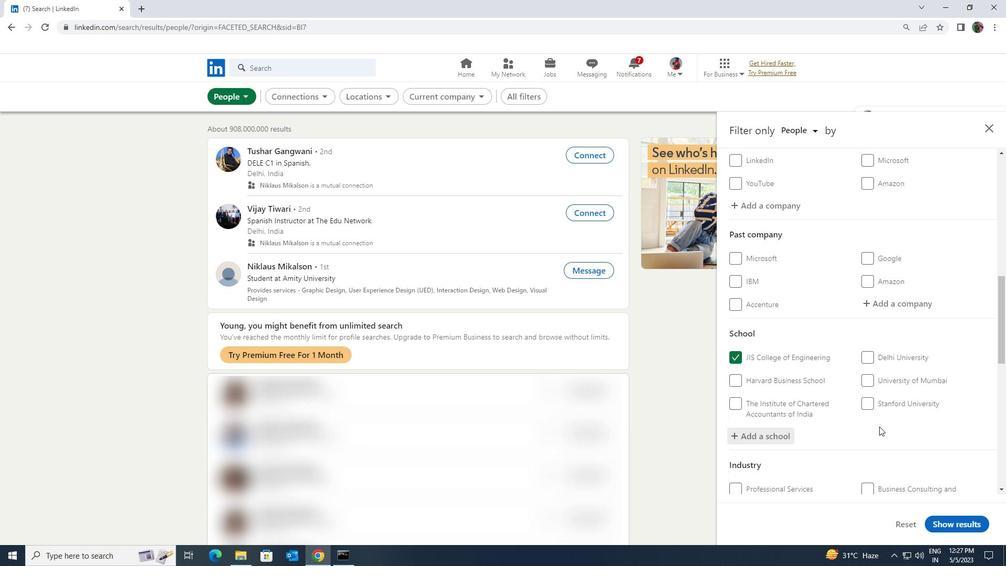 
Action: Mouse scrolled (879, 426) with delta (0, 0)
Screenshot: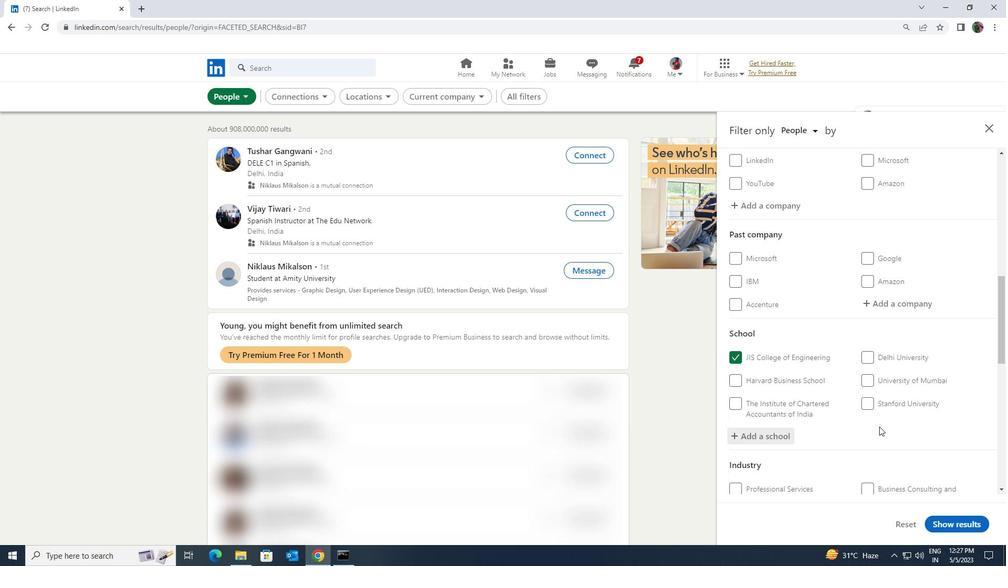
Action: Mouse scrolled (879, 426) with delta (0, 0)
Screenshot: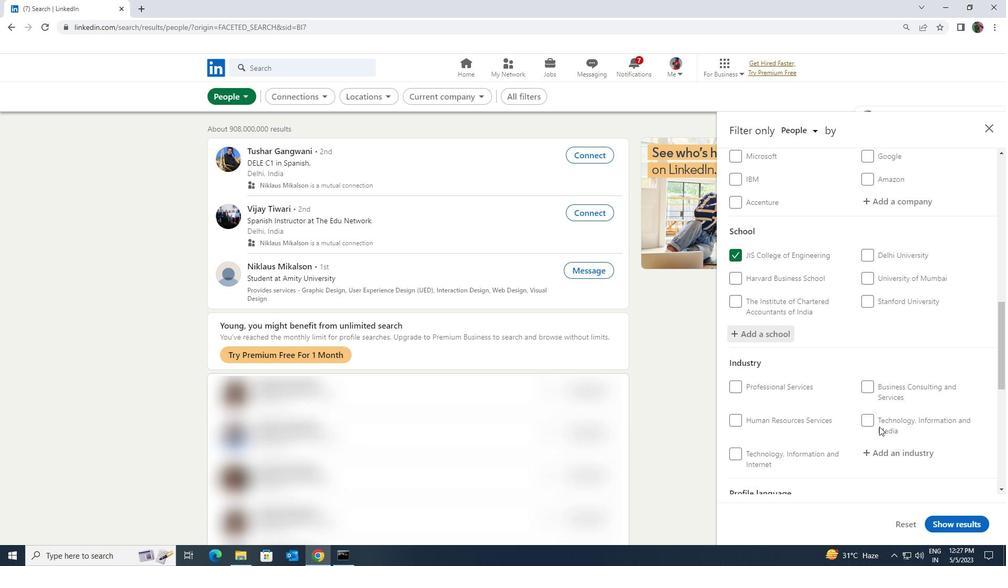 
Action: Mouse moved to (884, 397)
Screenshot: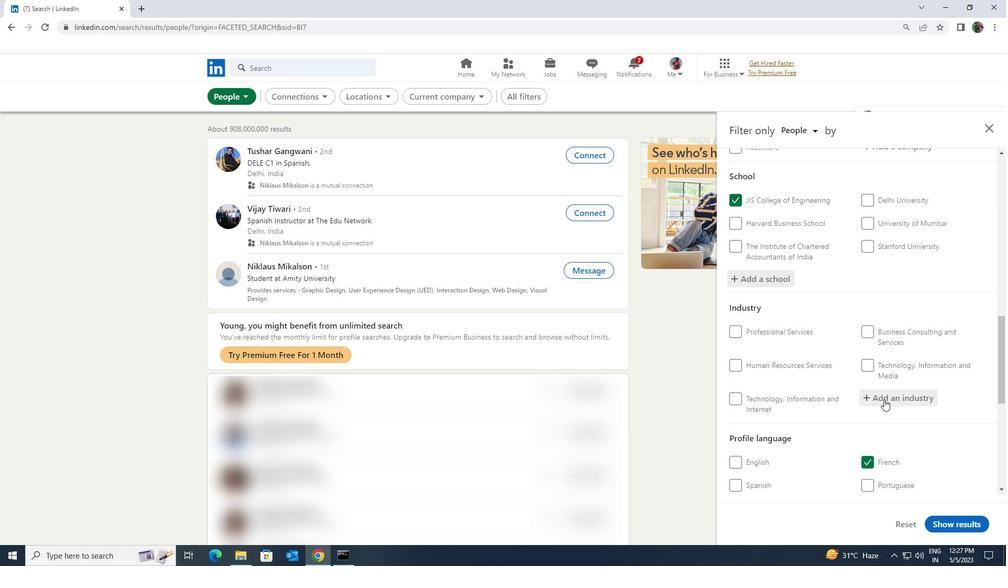 
Action: Mouse pressed left at (884, 397)
Screenshot: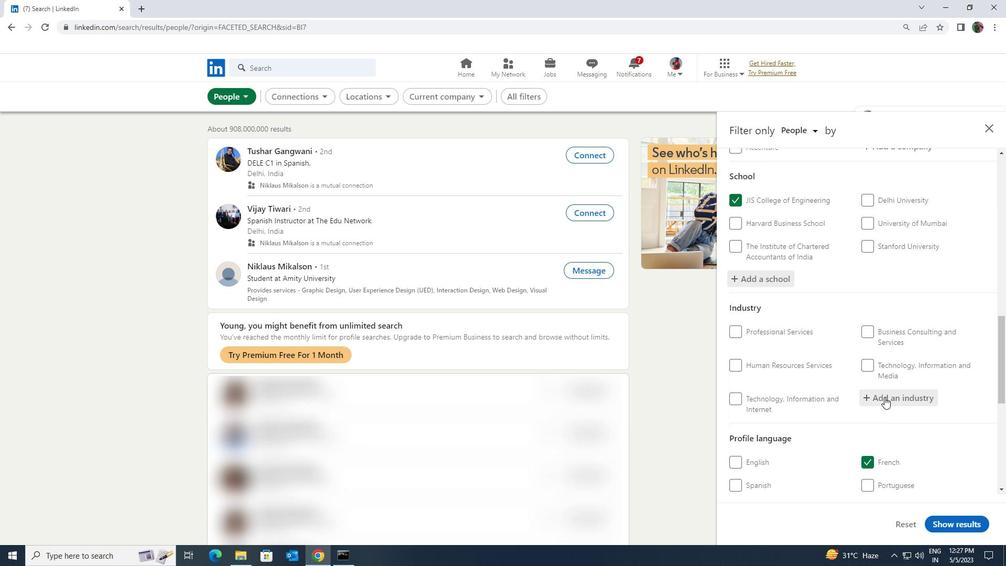 
Action: Mouse moved to (885, 396)
Screenshot: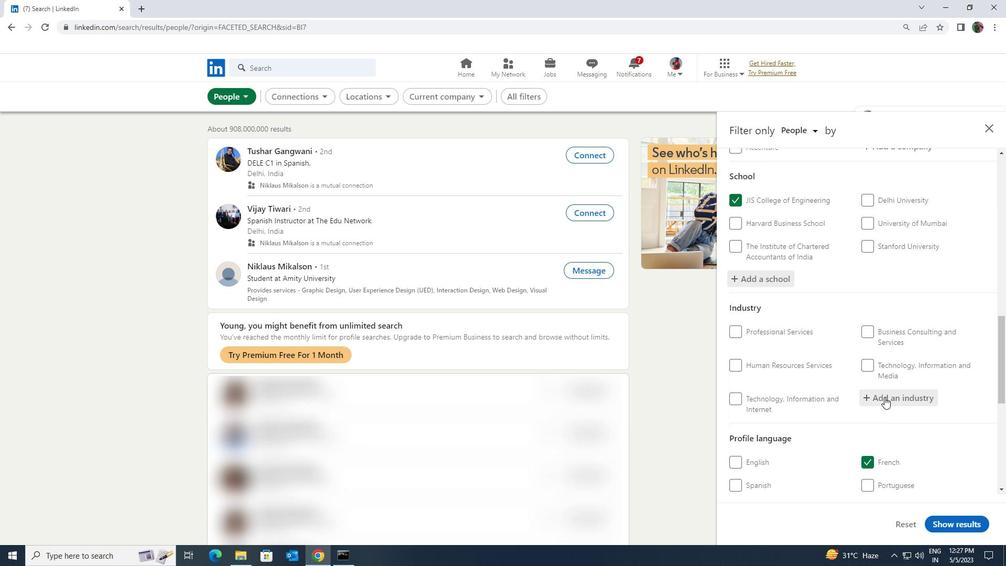 
Action: Key pressed <Key.shift><Key.shift><Key.shift><Key.shift><Key.shift><Key.shift><Key.shift><Key.shift><Key.shift><Key.shift>PJ<Key.backspace>HARMACE
Screenshot: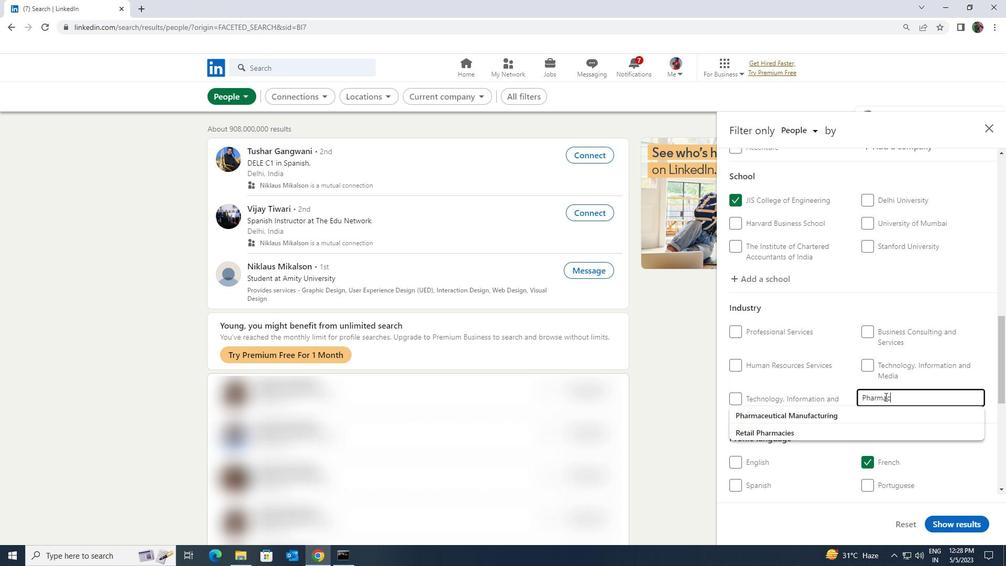 
Action: Mouse moved to (878, 414)
Screenshot: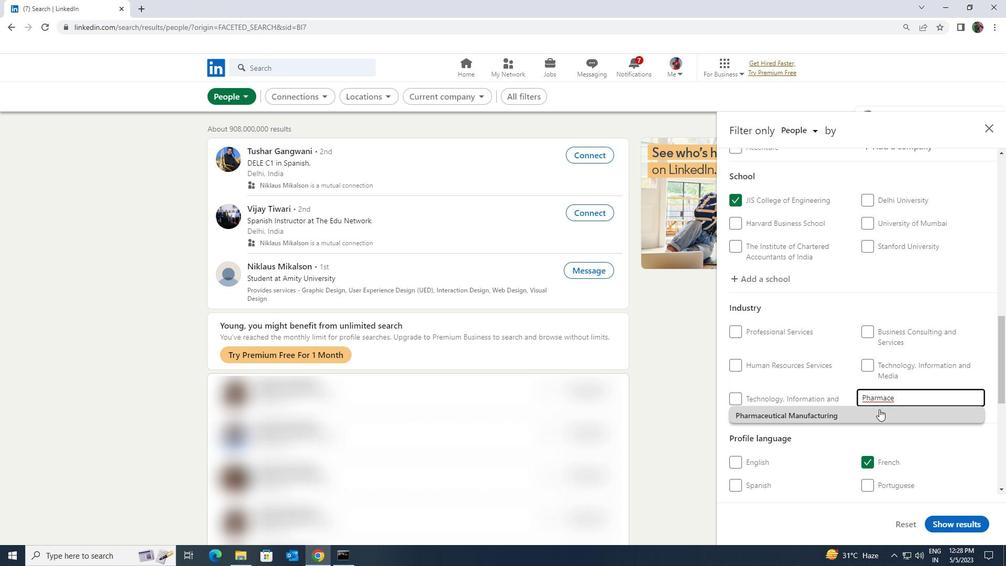 
Action: Mouse pressed left at (878, 414)
Screenshot: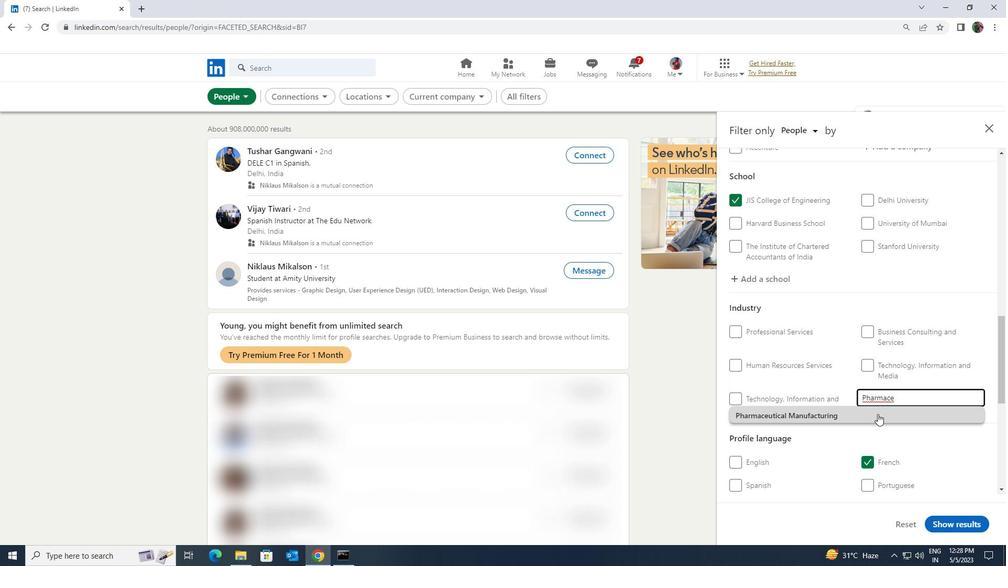 
Action: Mouse moved to (877, 414)
Screenshot: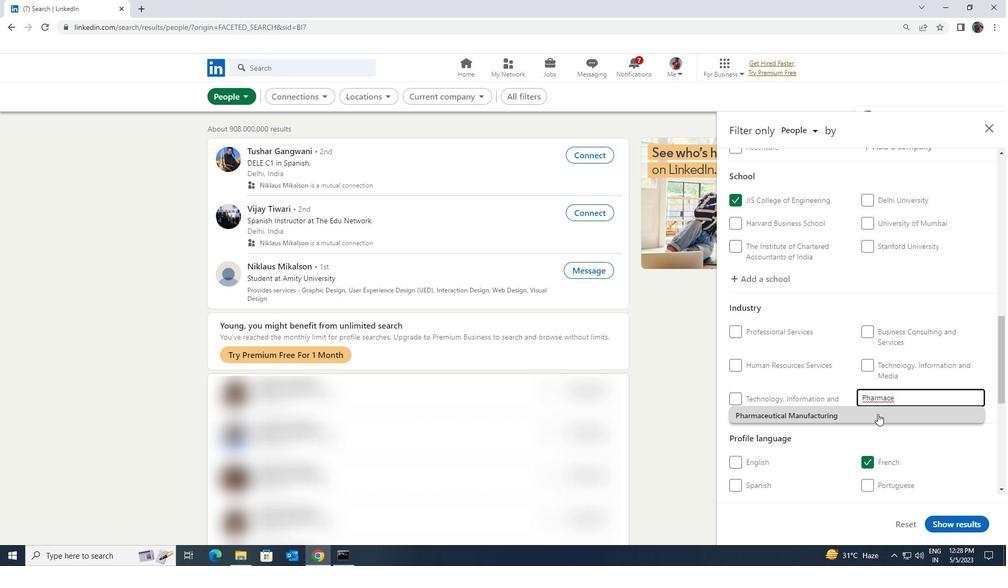 
Action: Mouse scrolled (877, 414) with delta (0, 0)
Screenshot: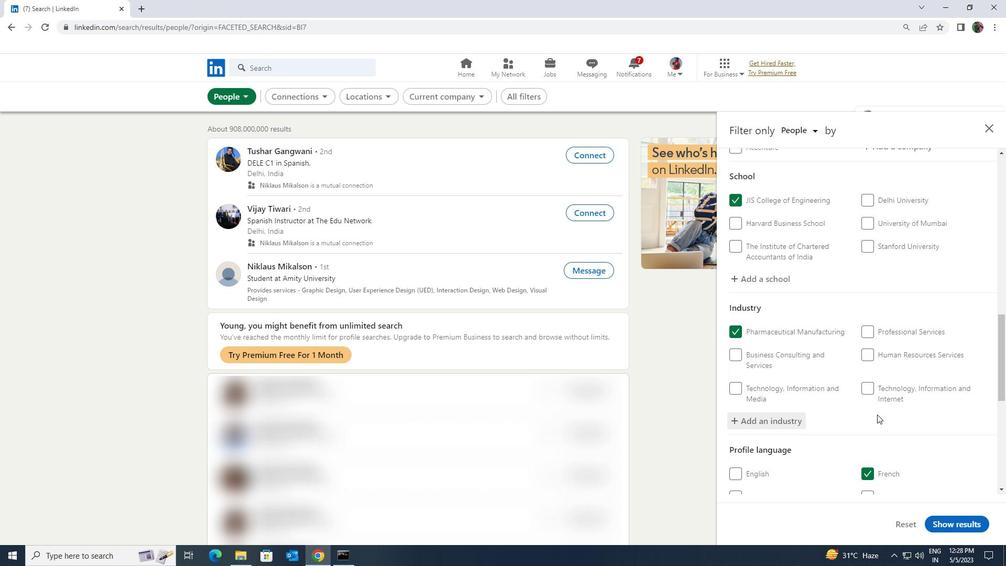 
Action: Mouse scrolled (877, 414) with delta (0, 0)
Screenshot: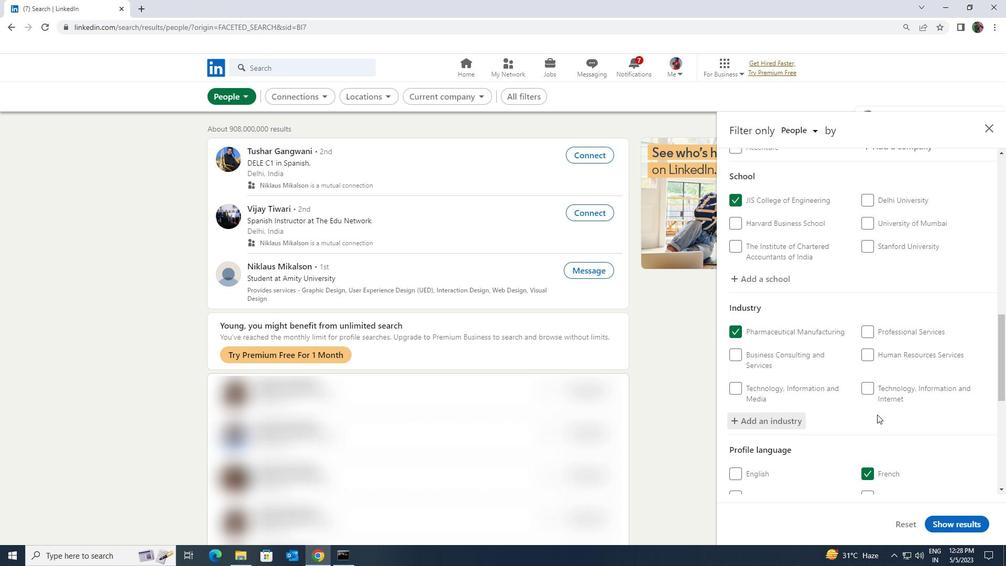 
Action: Mouse scrolled (877, 414) with delta (0, 0)
Screenshot: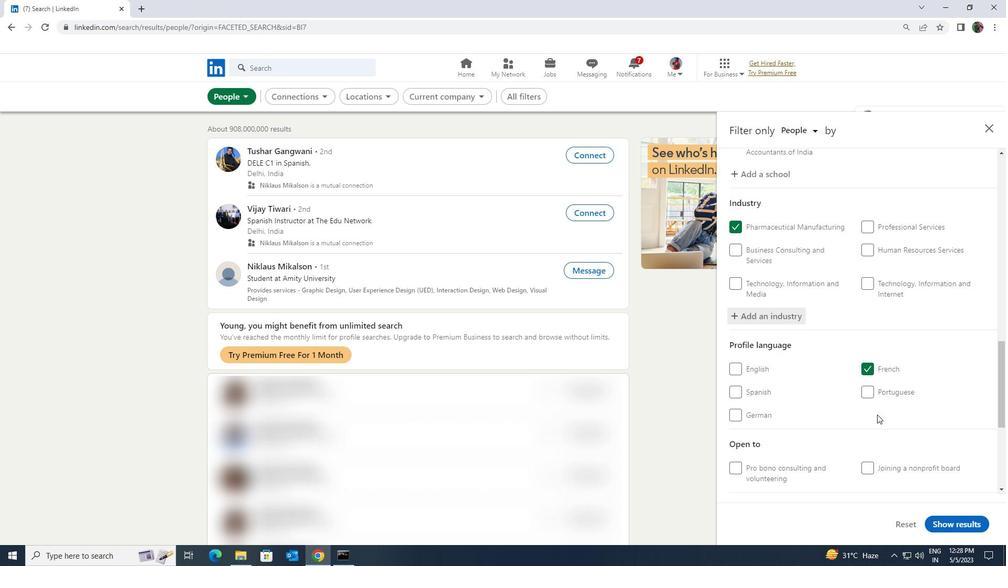 
Action: Mouse scrolled (877, 414) with delta (0, 0)
Screenshot: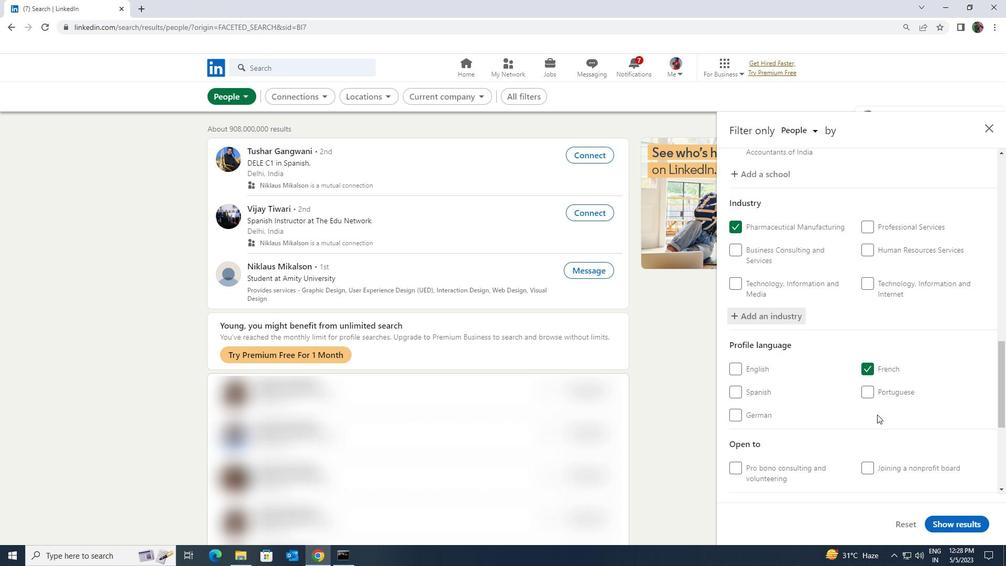 
Action: Mouse scrolled (877, 414) with delta (0, 0)
Screenshot: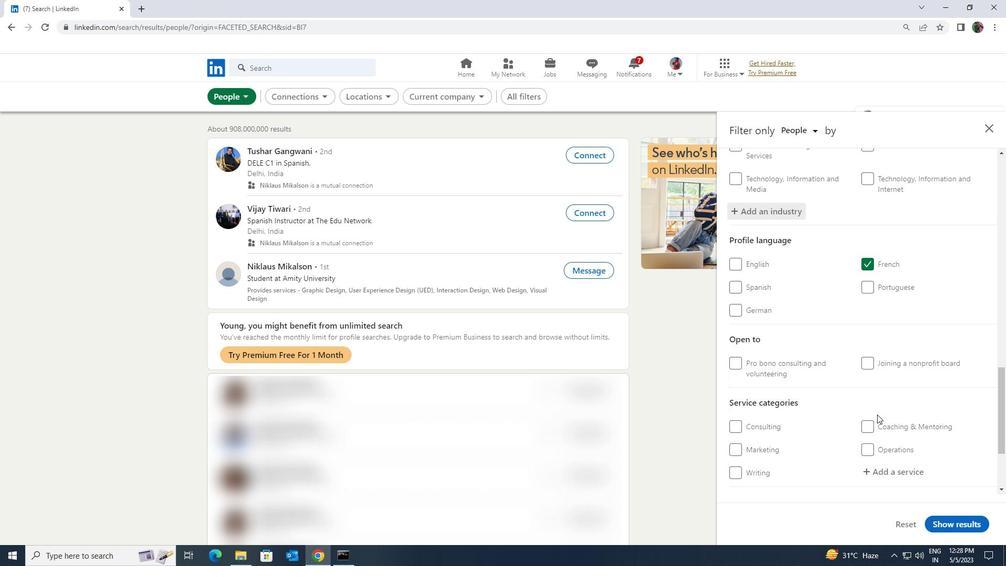 
Action: Mouse moved to (878, 422)
Screenshot: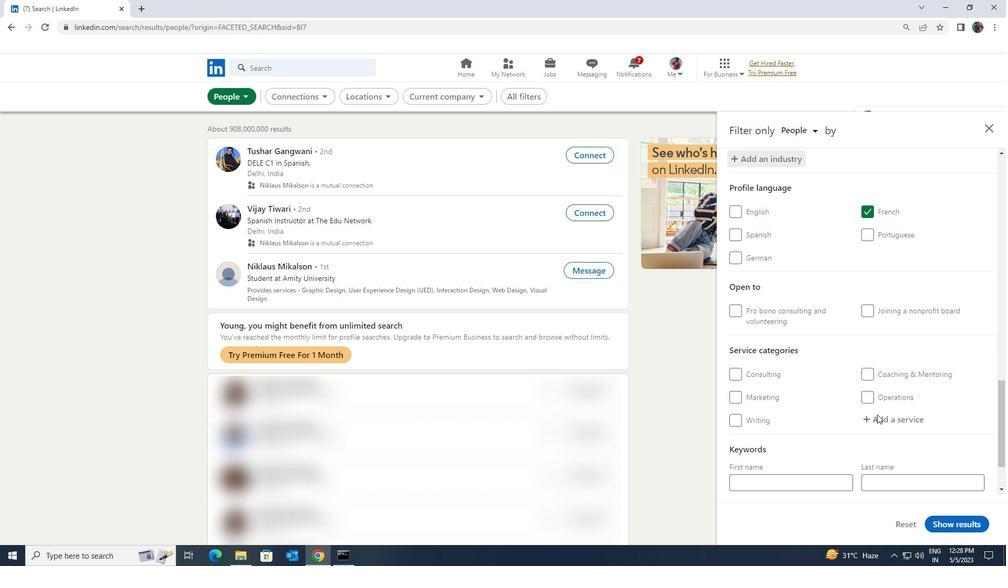 
Action: Mouse pressed left at (878, 422)
Screenshot: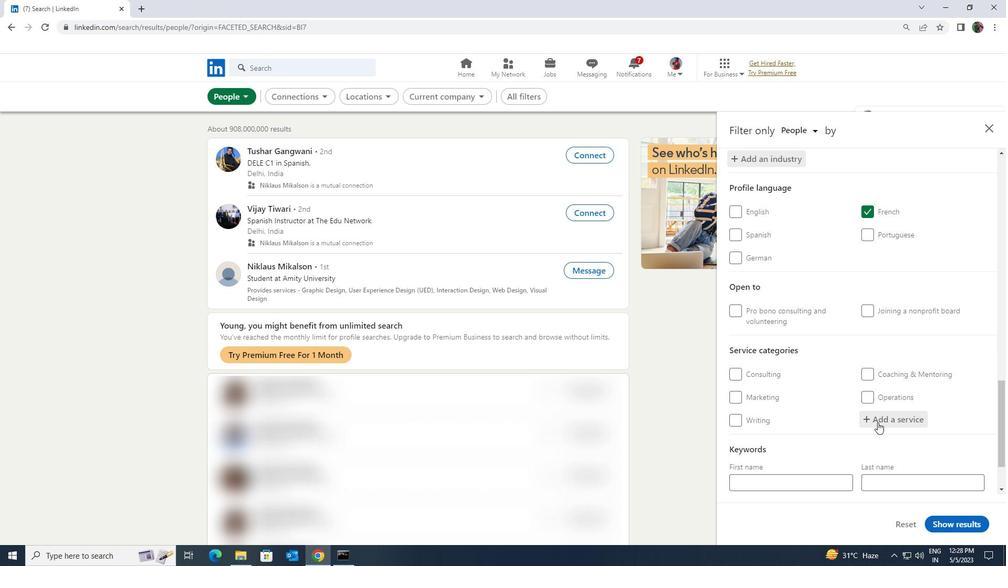 
Action: Key pressed <Key.shift>MARKET<Key.space>
Screenshot: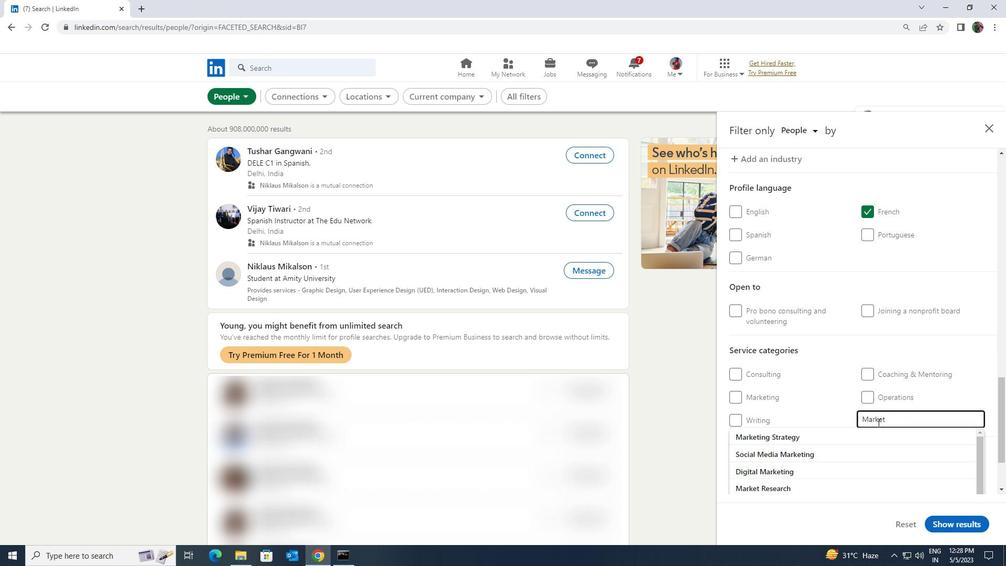 
Action: Mouse moved to (876, 427)
Screenshot: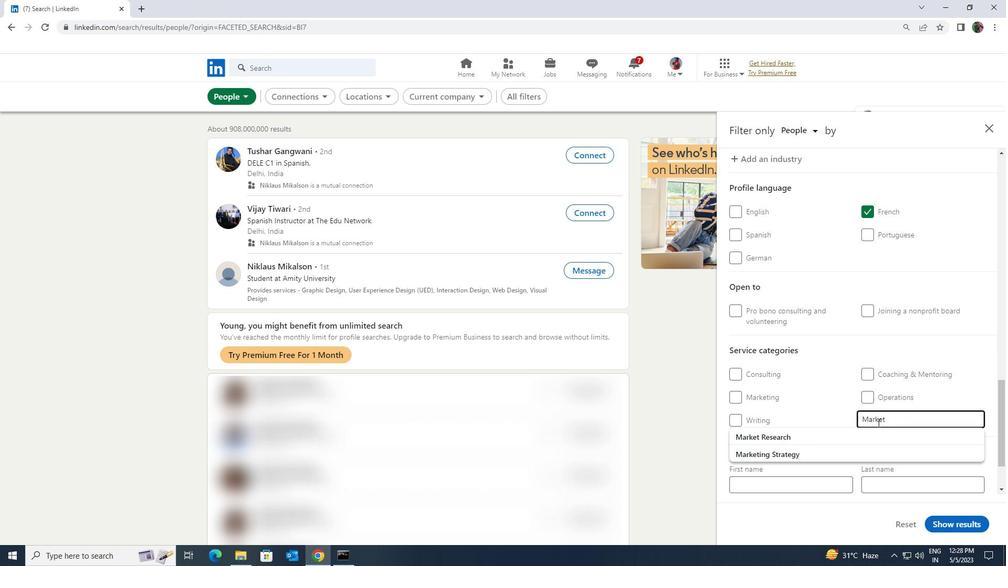 
Action: Mouse pressed left at (876, 427)
Screenshot: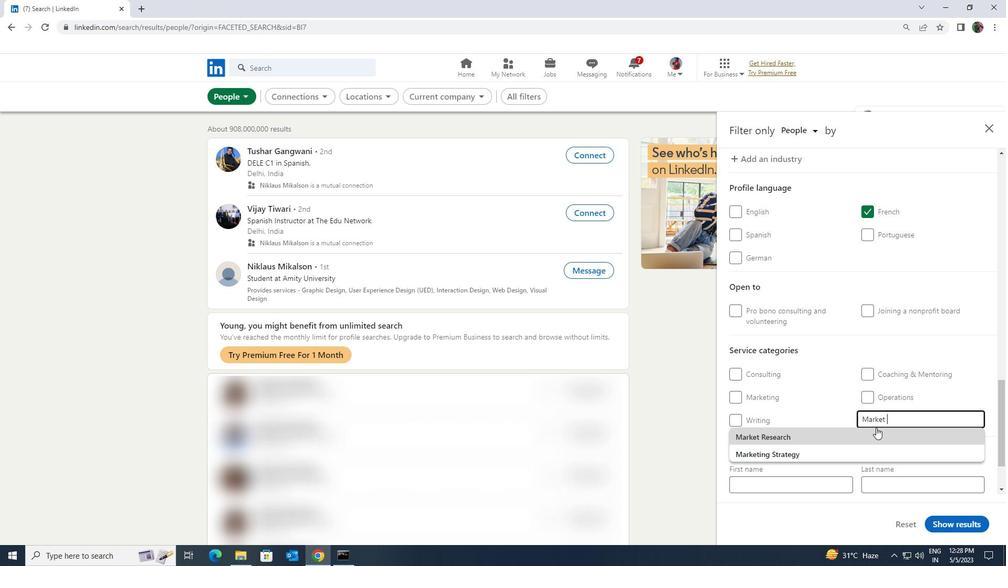 
Action: Mouse scrolled (876, 427) with delta (0, 0)
Screenshot: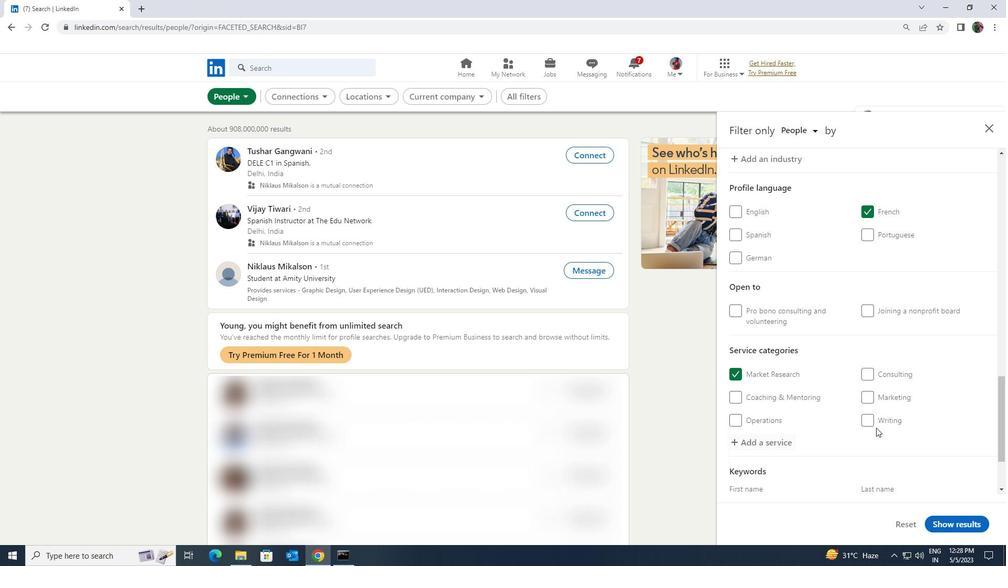
Action: Mouse scrolled (876, 427) with delta (0, 0)
Screenshot: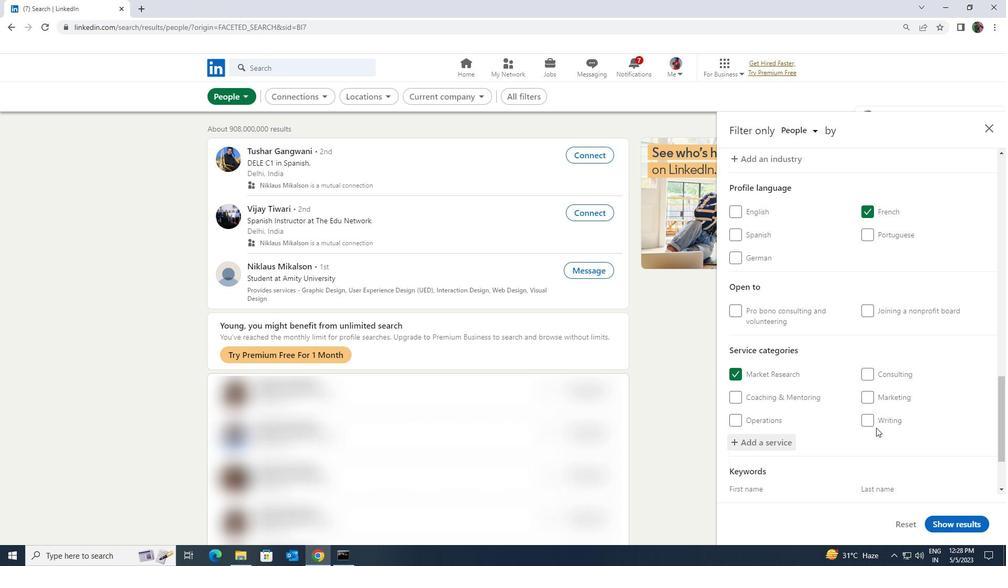 
Action: Mouse moved to (846, 448)
Screenshot: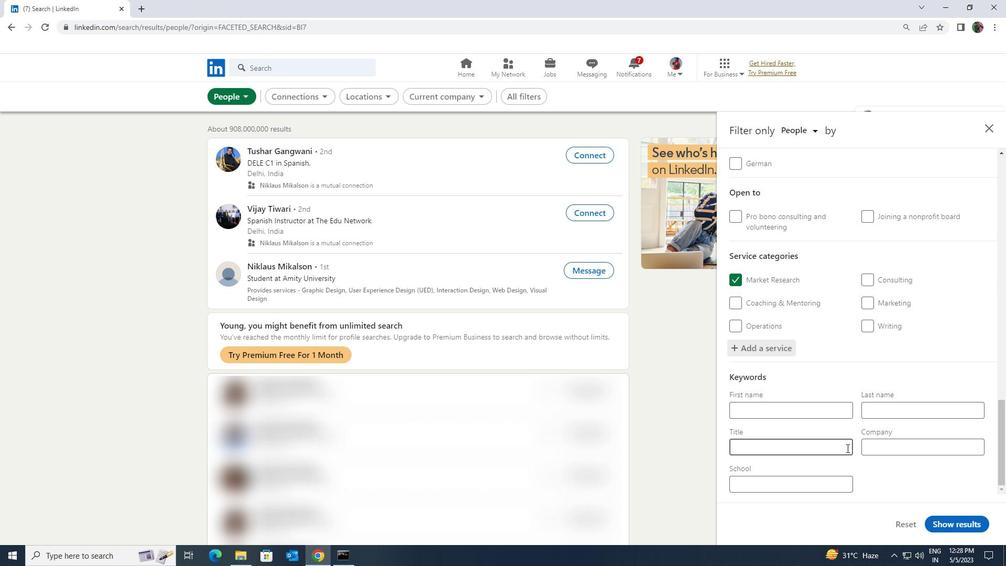 
Action: Mouse pressed left at (846, 448)
Screenshot: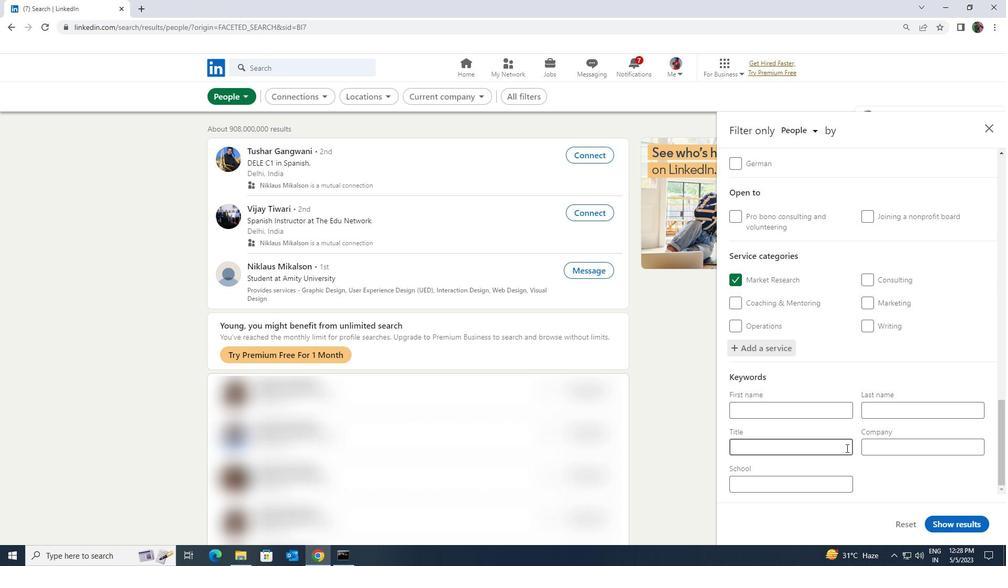 
Action: Key pressed <Key.shift><Key.shift><Key.shift><Key.shift><Key.shift><Key.shift>ACTOR
Screenshot: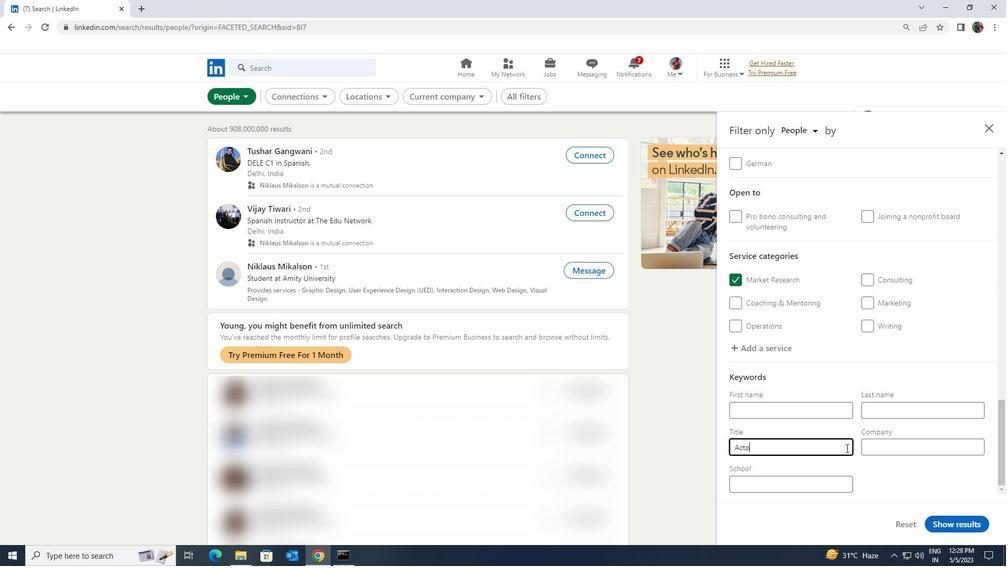 
Action: Mouse moved to (938, 519)
Screenshot: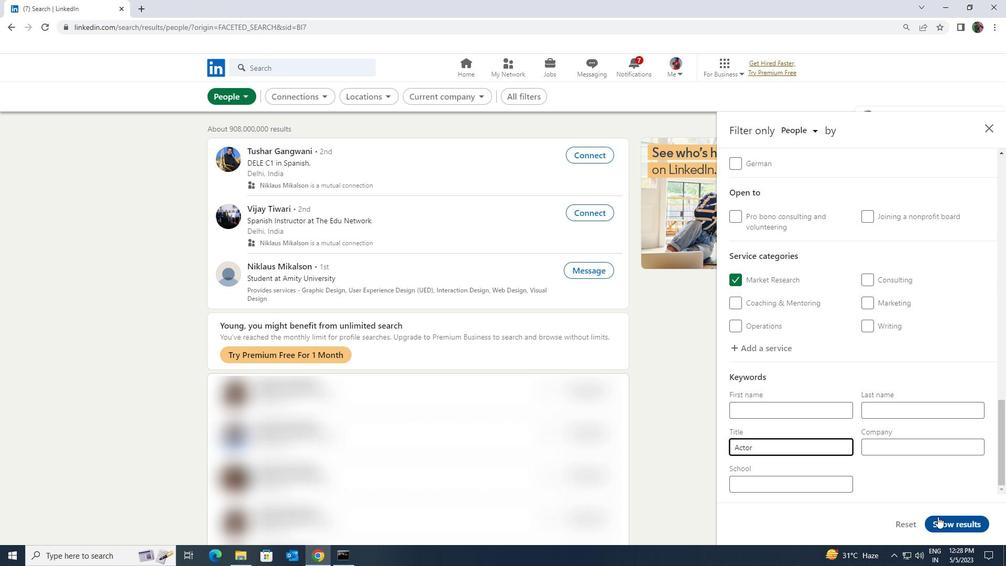 
Action: Mouse pressed left at (938, 519)
Screenshot: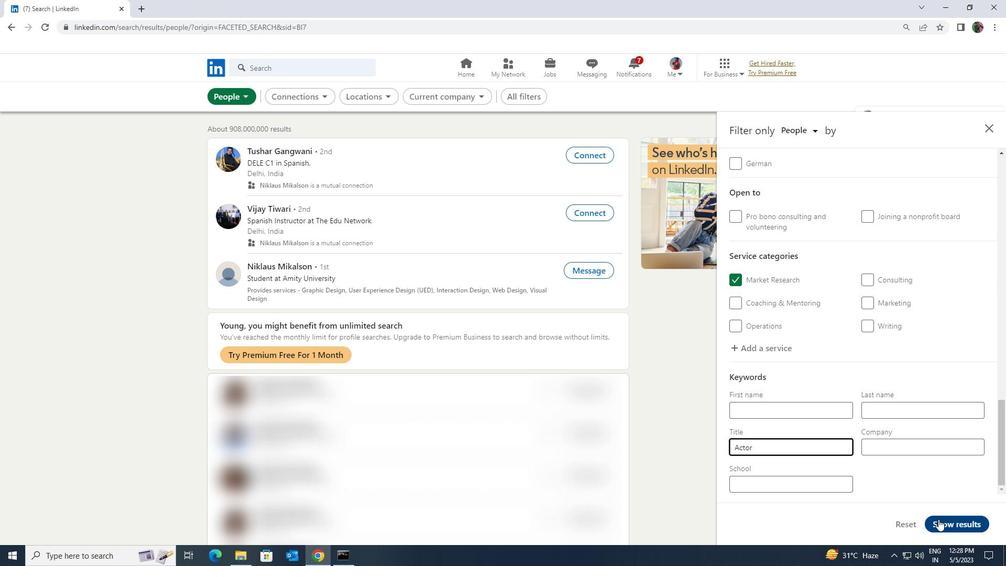 
